 Task: Look for space in Bregenz, Austria from 1st June, 2023 to 9th June, 2023 for 4 adults in price range Rs.6000 to Rs.12000. Place can be entire place with 2 bedrooms having 2 beds and 2 bathrooms. Property type can be house. Amenities needed are: heating, . Booking option can be shelf check-in. Required host language is English.
Action: Mouse moved to (445, 96)
Screenshot: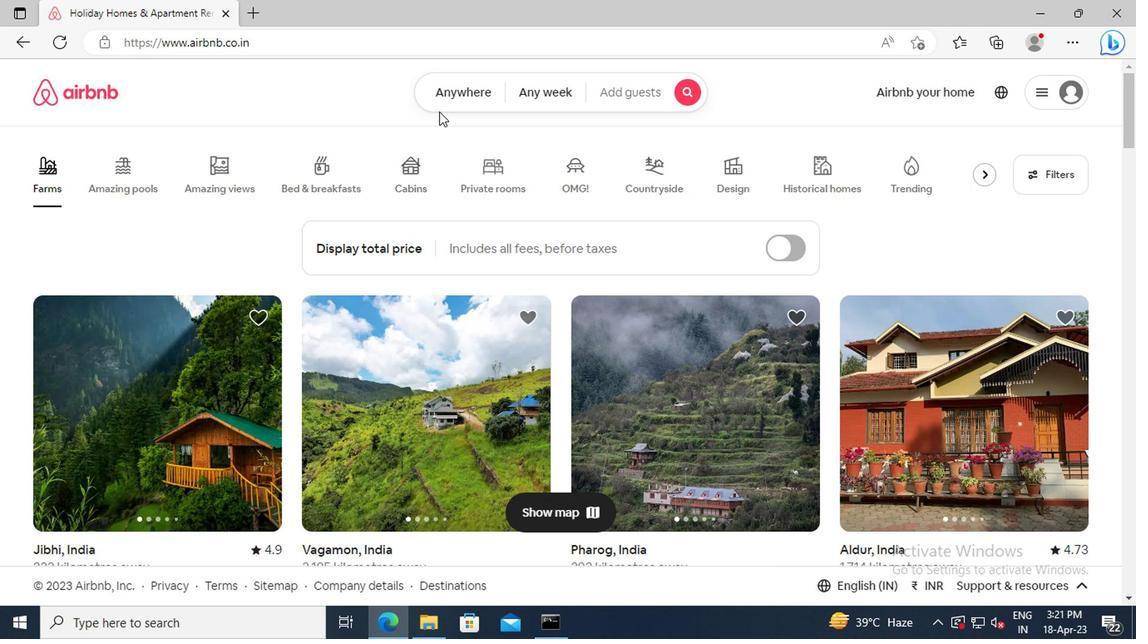 
Action: Mouse pressed left at (445, 96)
Screenshot: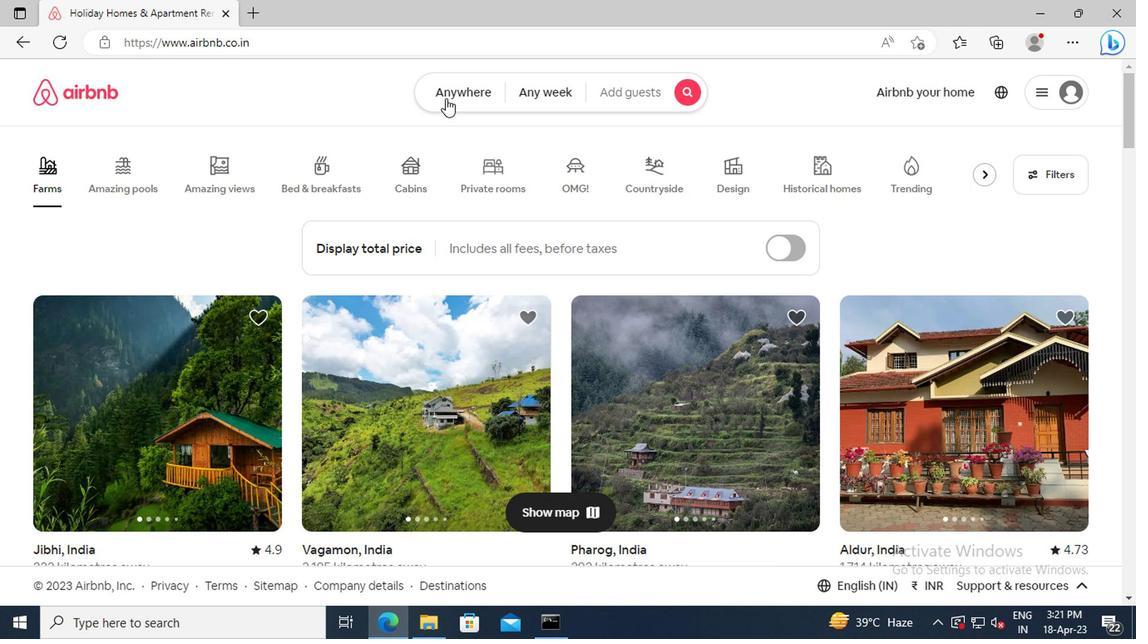 
Action: Mouse moved to (259, 166)
Screenshot: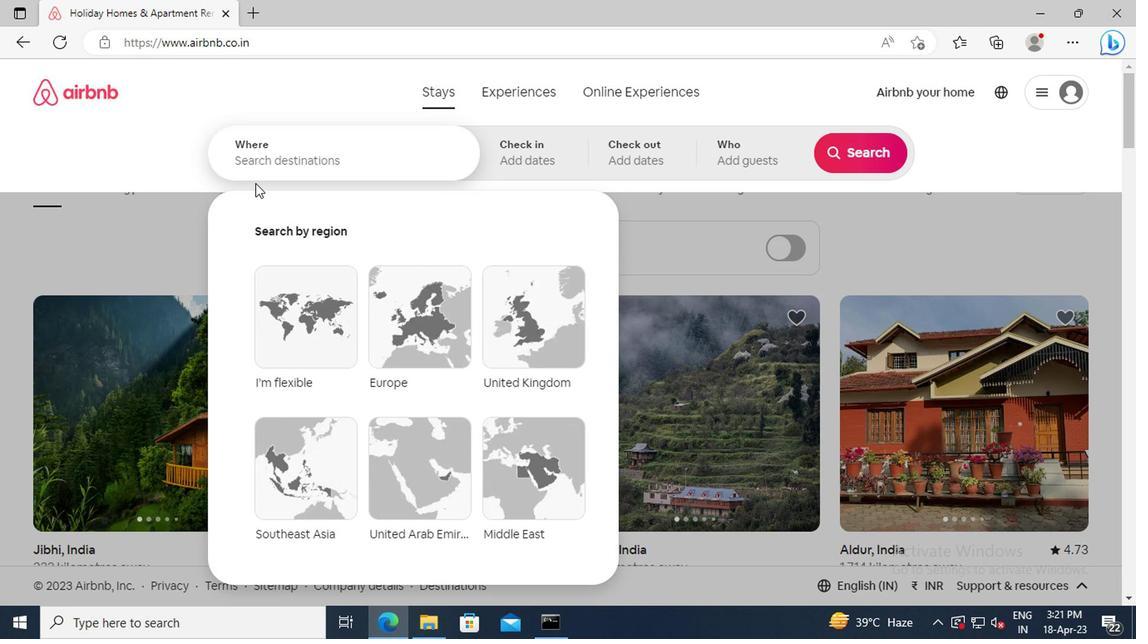 
Action: Mouse pressed left at (259, 166)
Screenshot: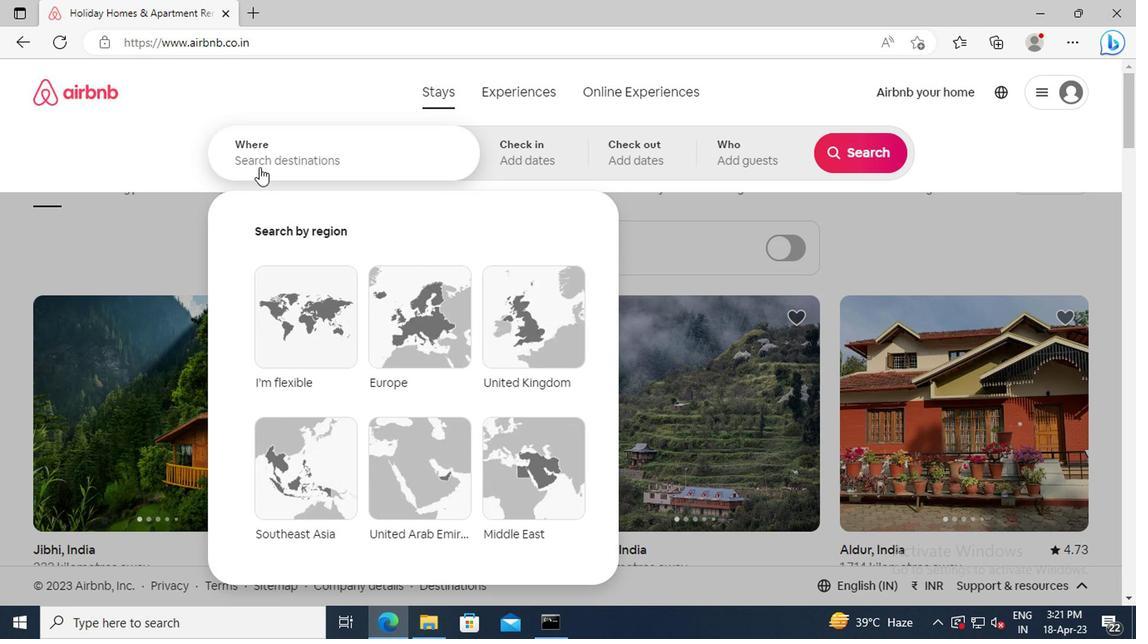 
Action: Key pressed <Key.shift>BREGENZ,<Key.space><Key.shift_r>AUSTRIA<Key.enter>
Screenshot: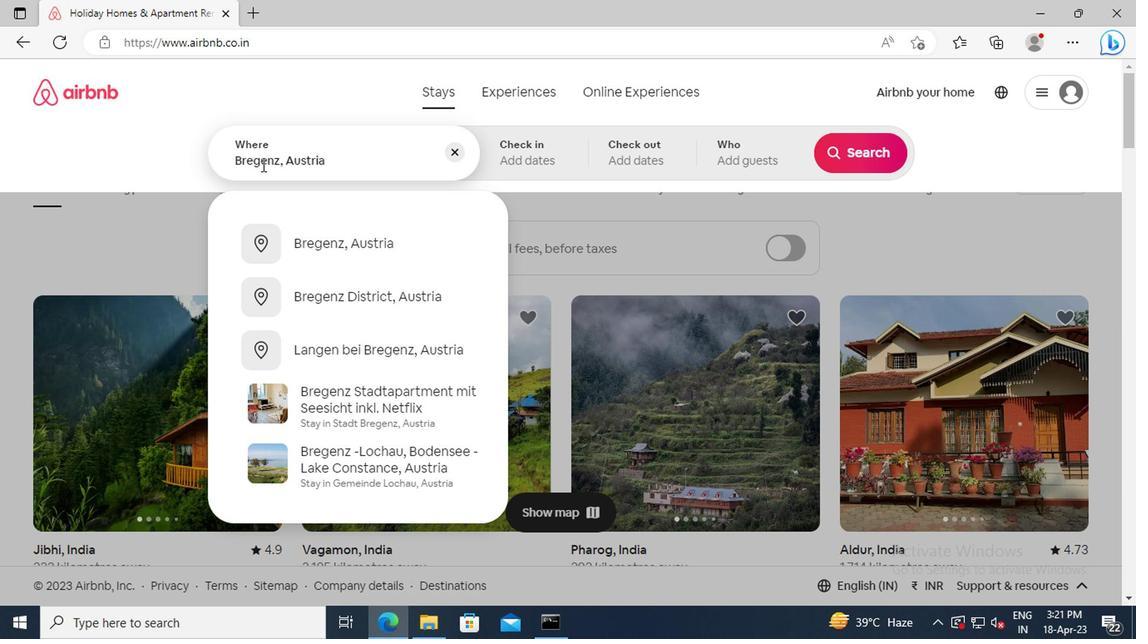 
Action: Mouse moved to (849, 291)
Screenshot: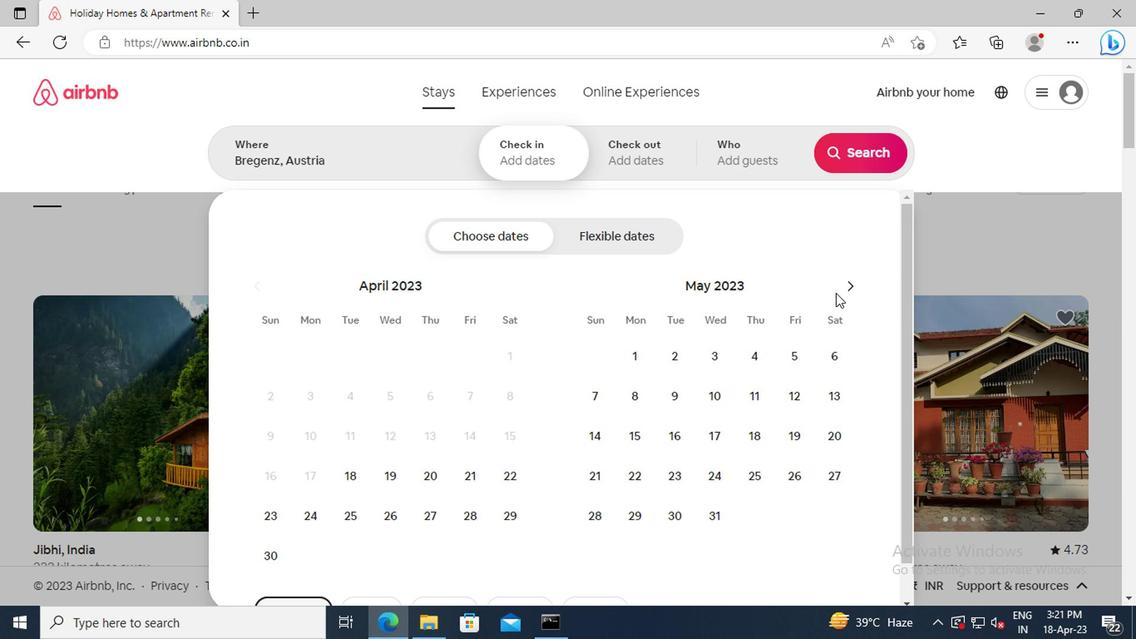 
Action: Mouse pressed left at (849, 291)
Screenshot: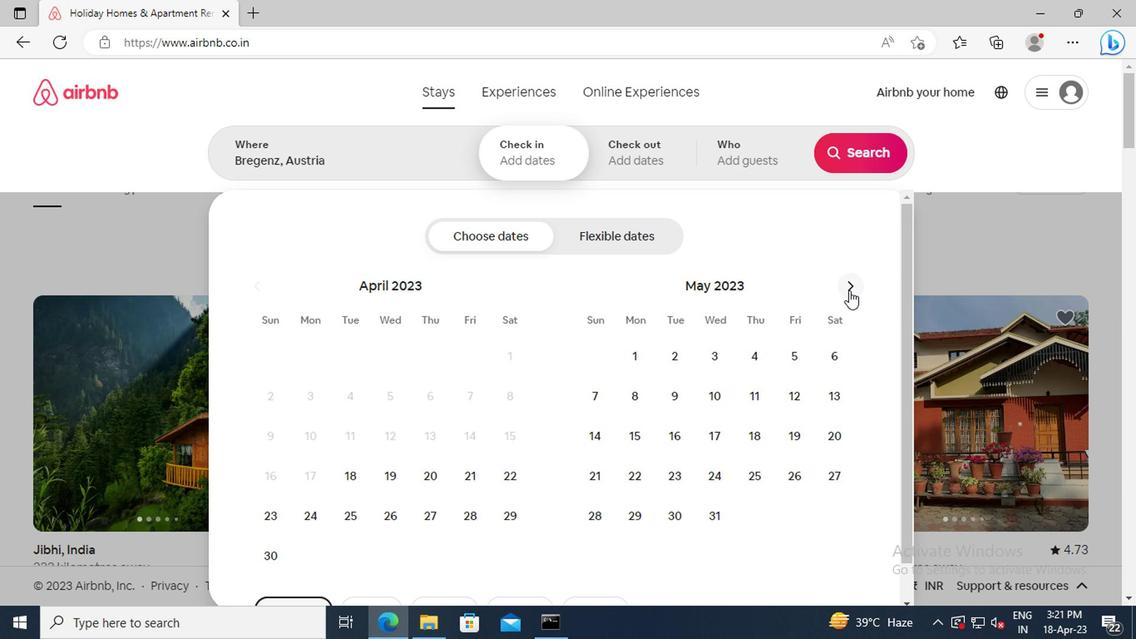 
Action: Mouse moved to (748, 347)
Screenshot: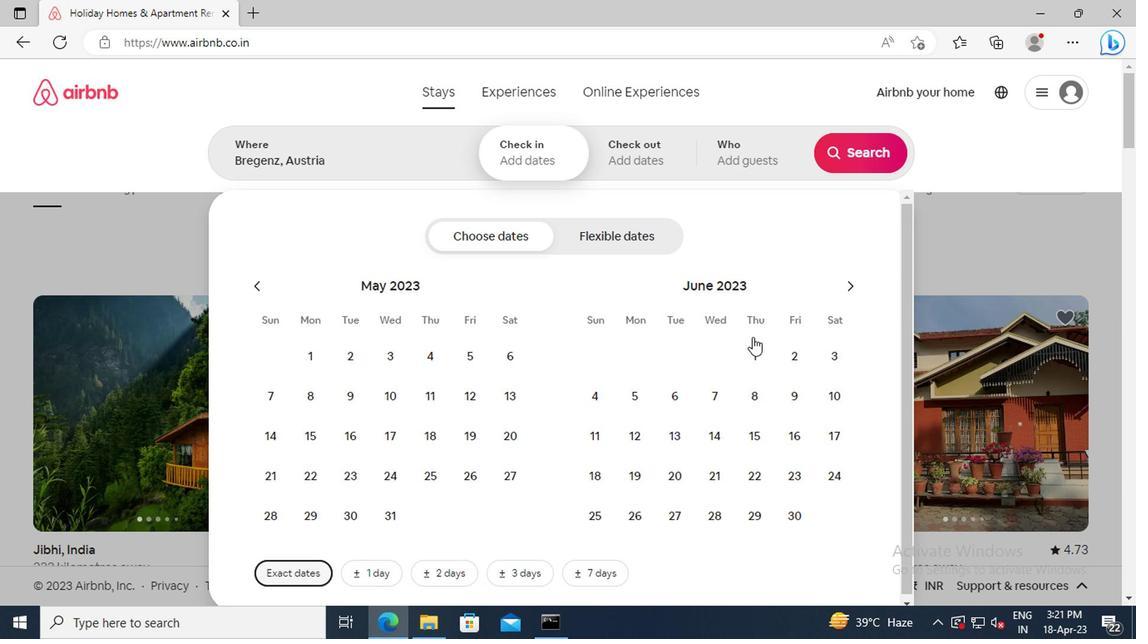 
Action: Mouse pressed left at (748, 347)
Screenshot: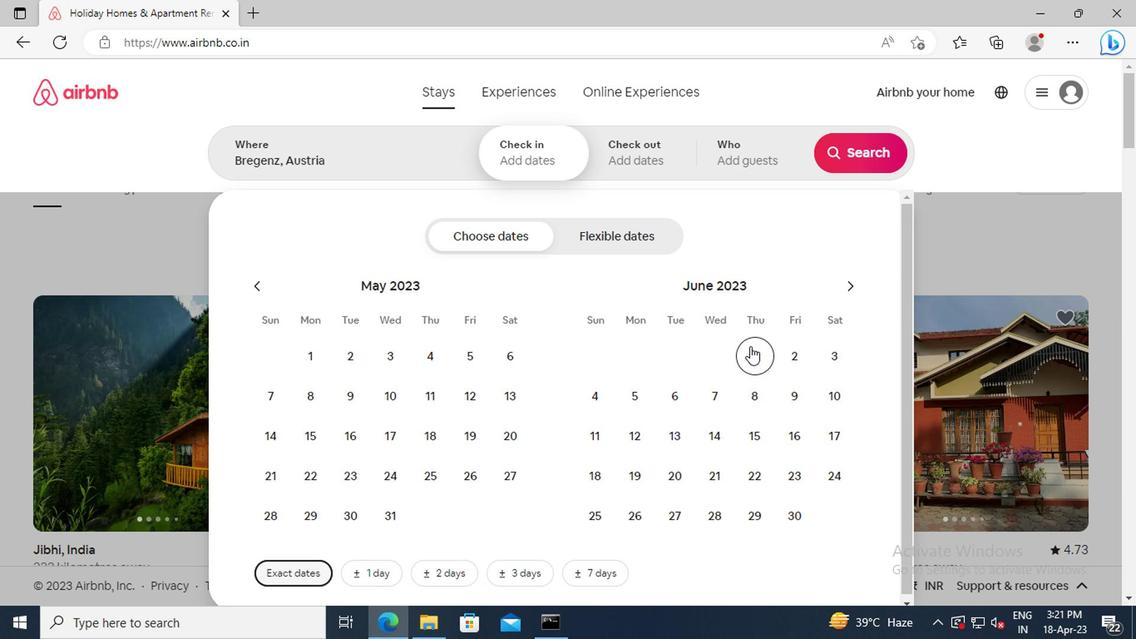 
Action: Mouse moved to (788, 396)
Screenshot: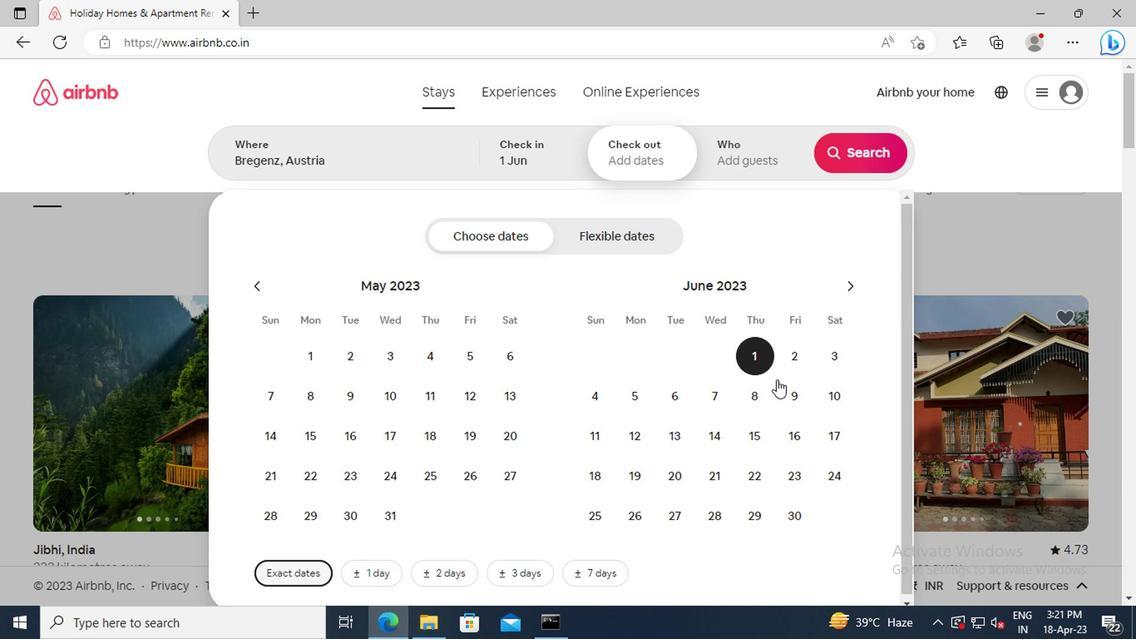 
Action: Mouse pressed left at (788, 396)
Screenshot: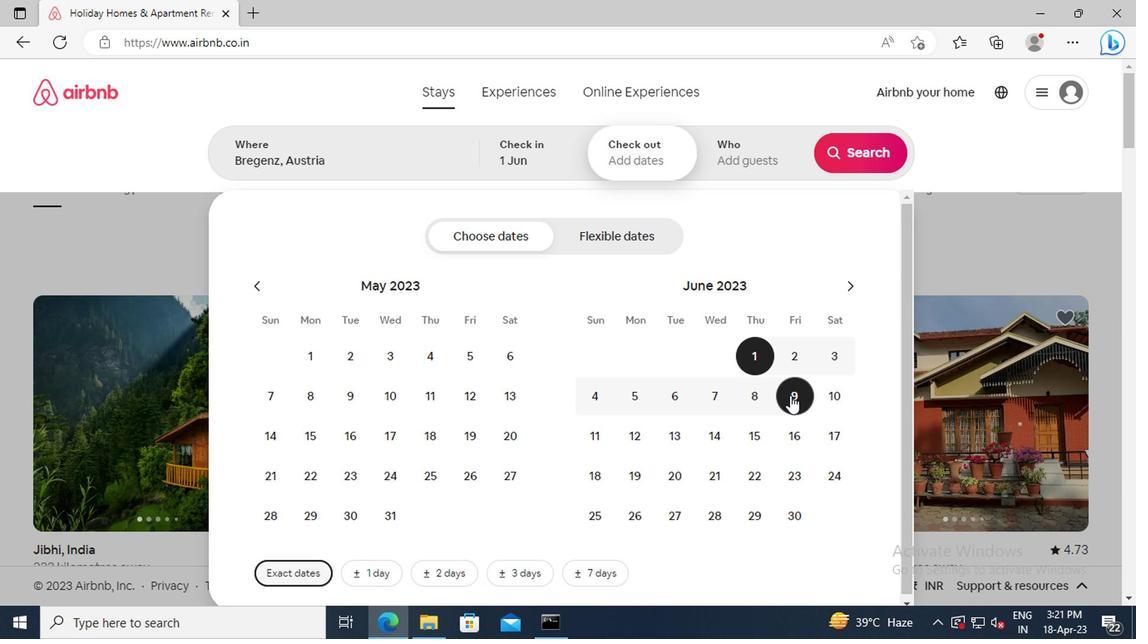 
Action: Mouse moved to (719, 159)
Screenshot: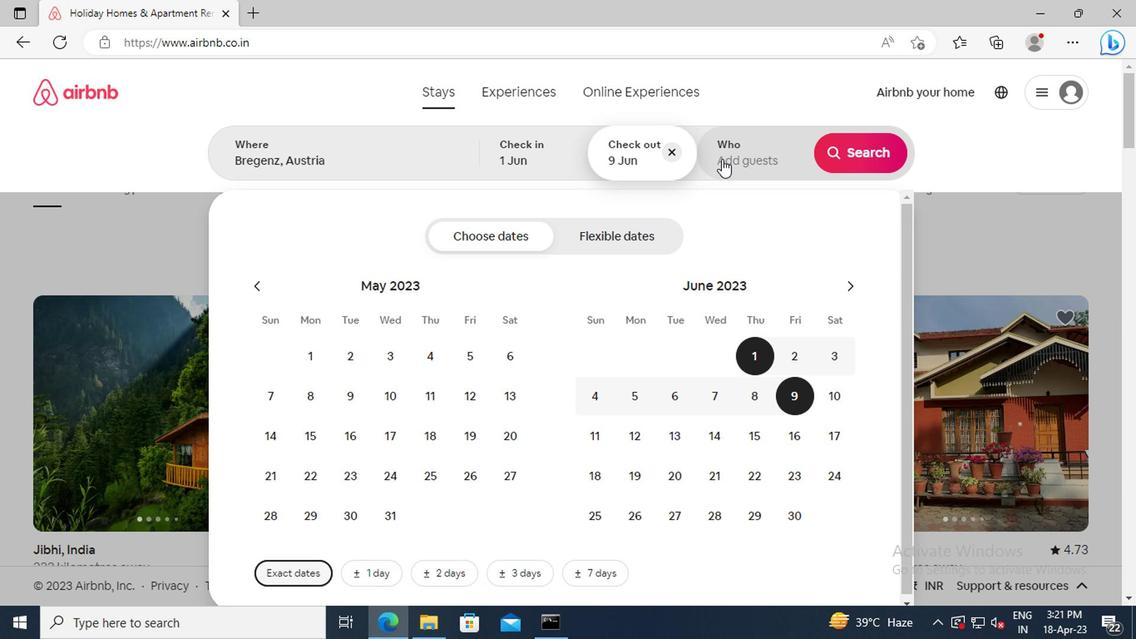 
Action: Mouse pressed left at (719, 159)
Screenshot: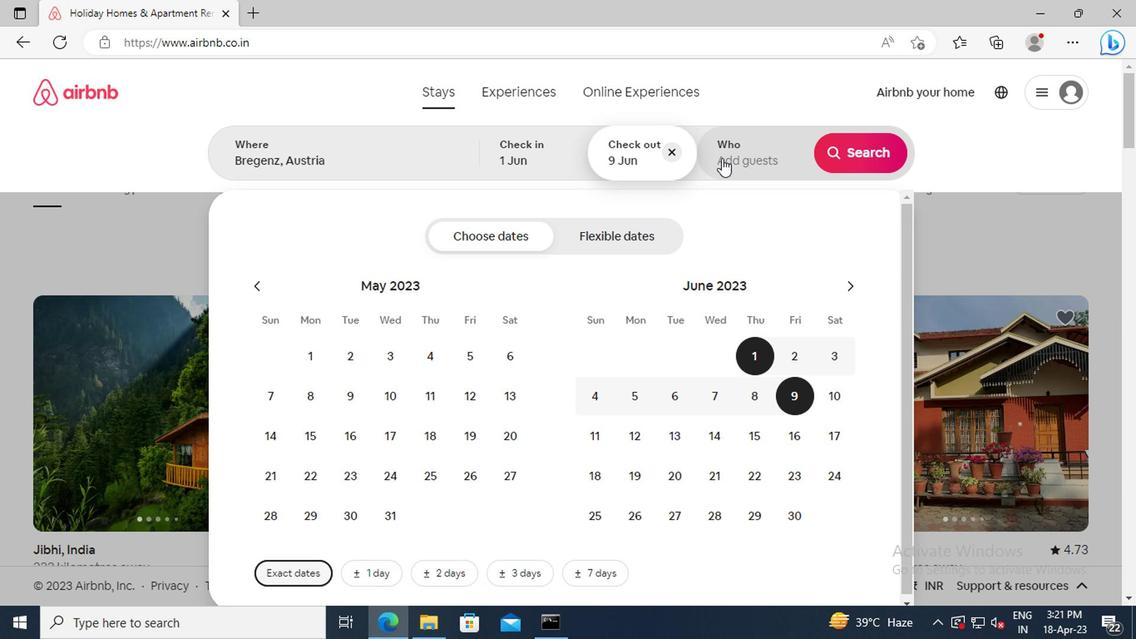 
Action: Mouse moved to (862, 244)
Screenshot: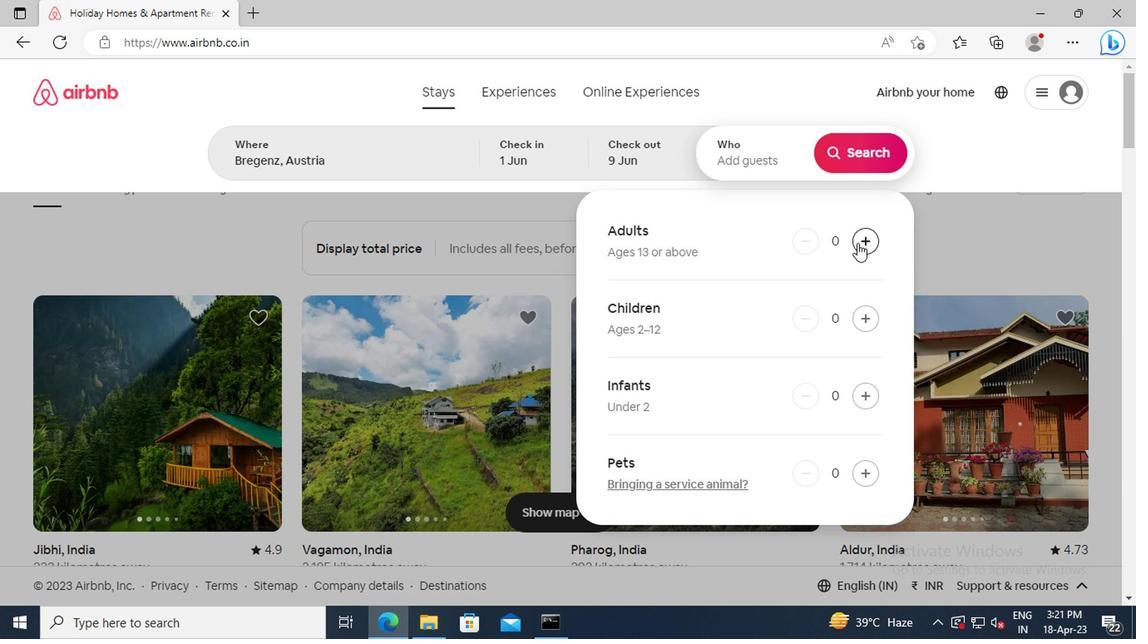 
Action: Mouse pressed left at (862, 244)
Screenshot: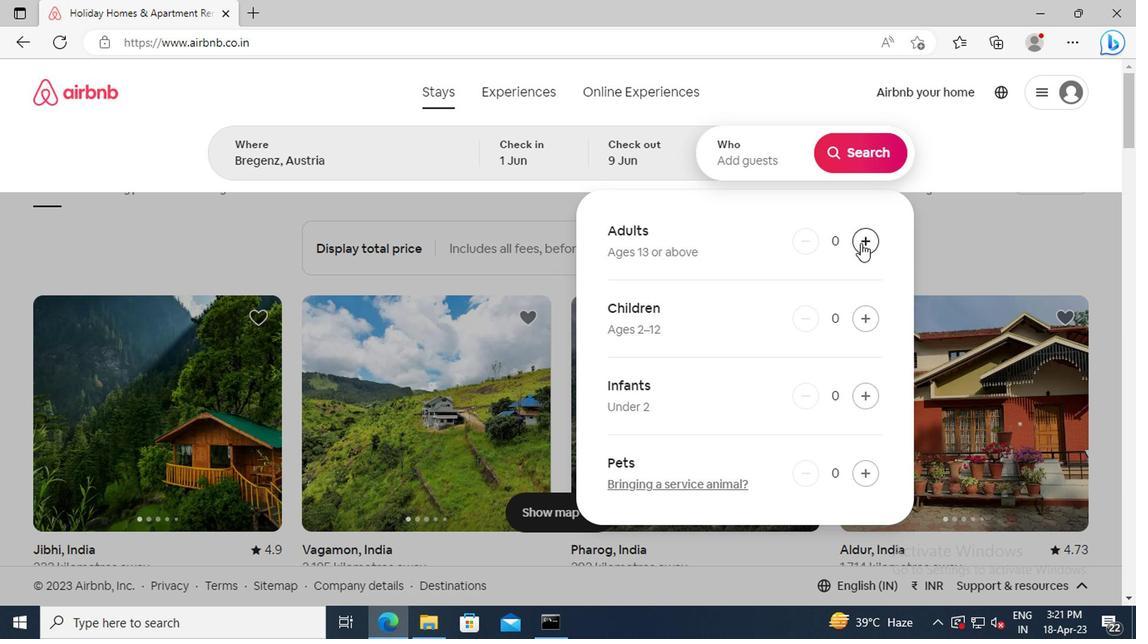 
Action: Mouse pressed left at (862, 244)
Screenshot: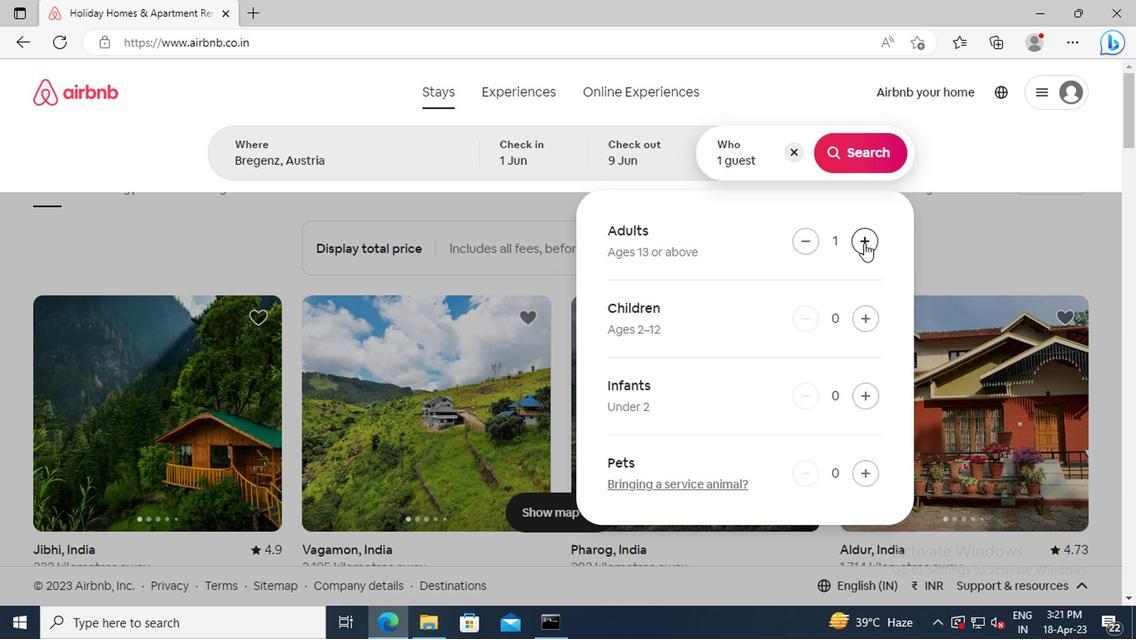 
Action: Mouse pressed left at (862, 244)
Screenshot: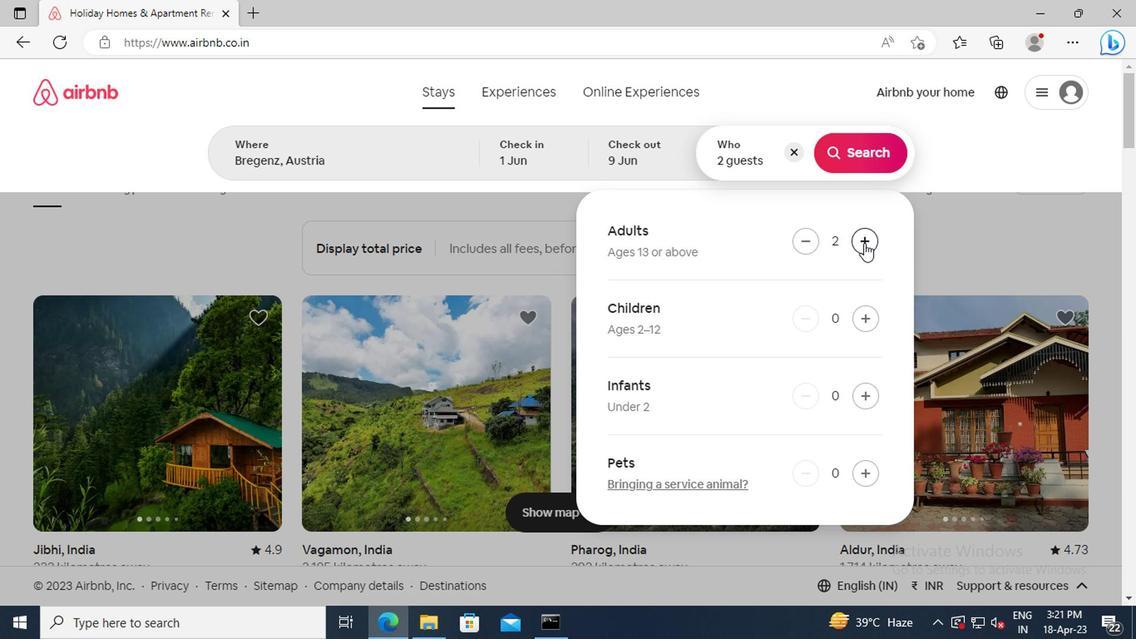 
Action: Mouse pressed left at (862, 244)
Screenshot: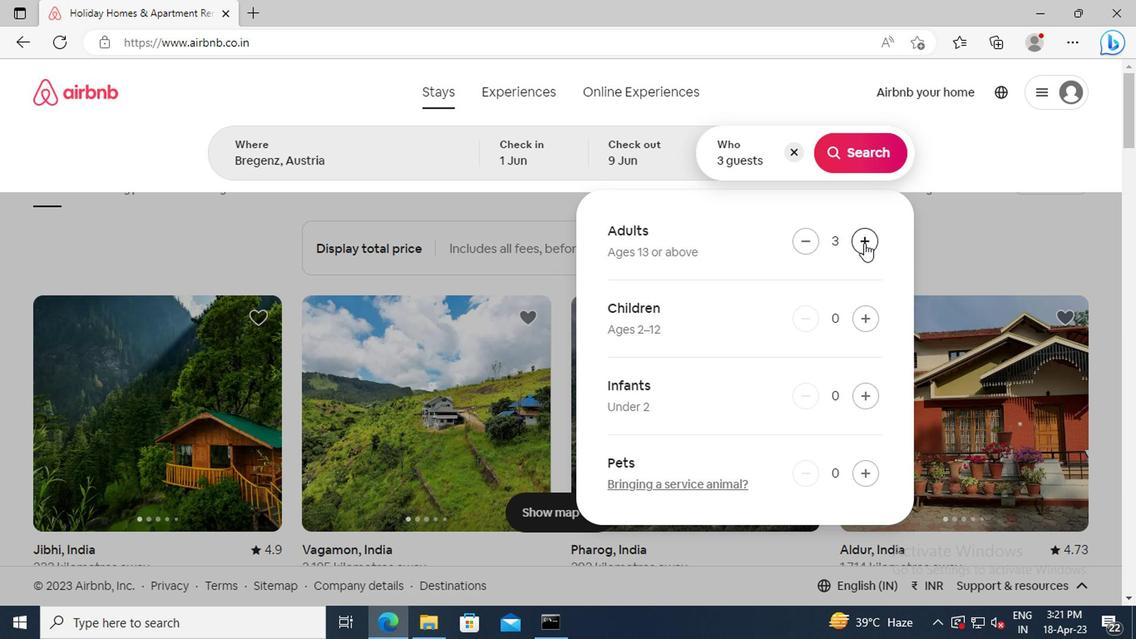 
Action: Mouse moved to (853, 153)
Screenshot: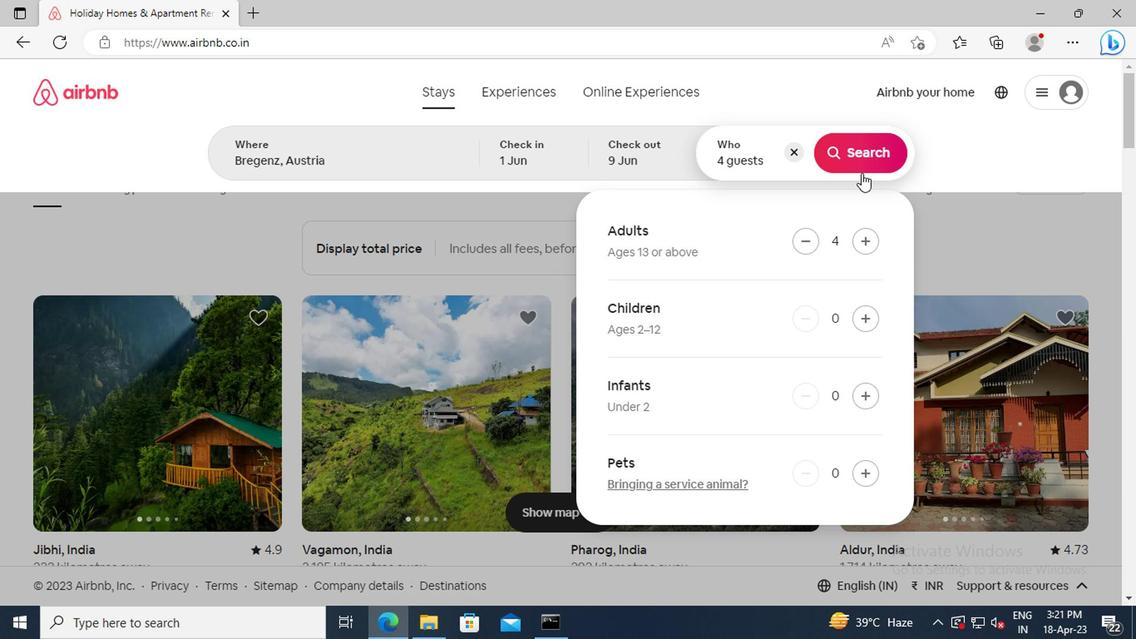 
Action: Mouse pressed left at (853, 153)
Screenshot: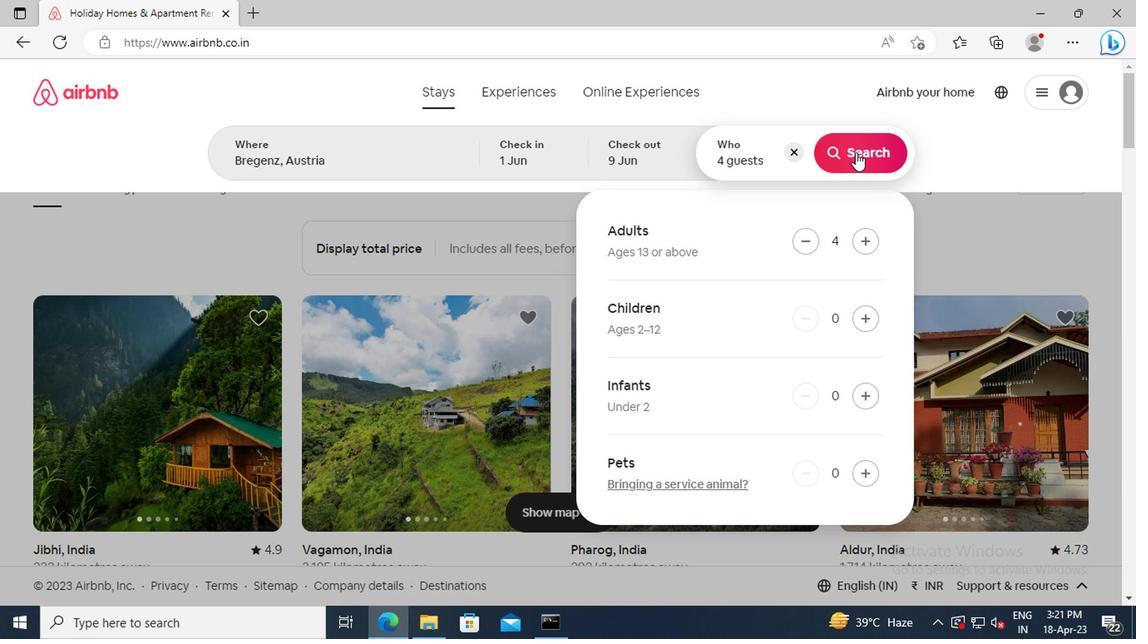 
Action: Mouse moved to (1054, 166)
Screenshot: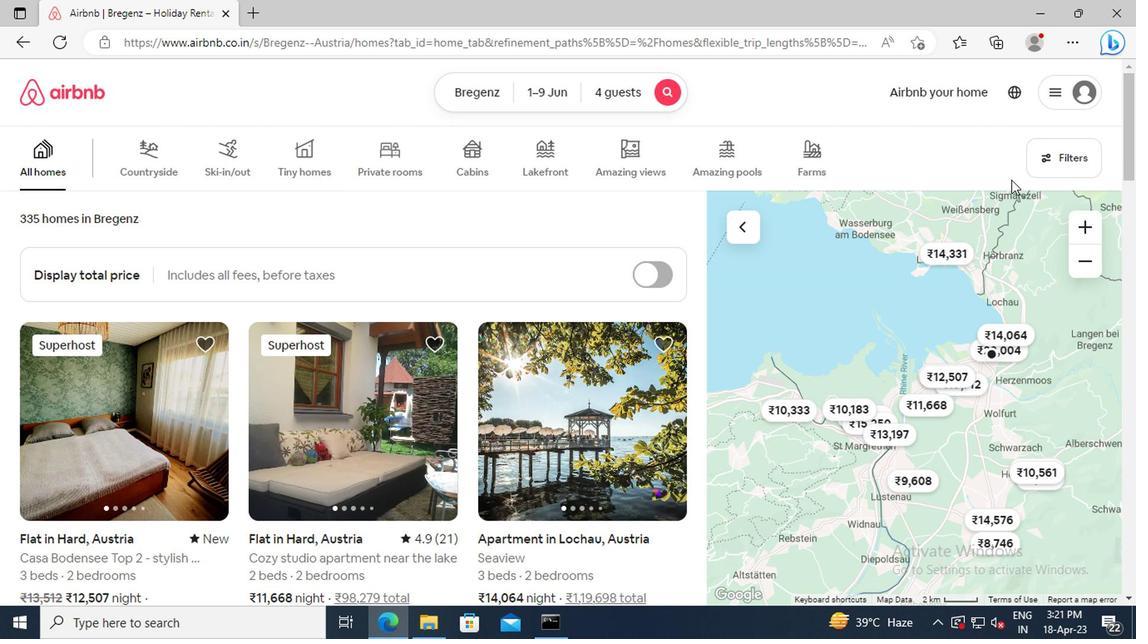 
Action: Mouse pressed left at (1054, 166)
Screenshot: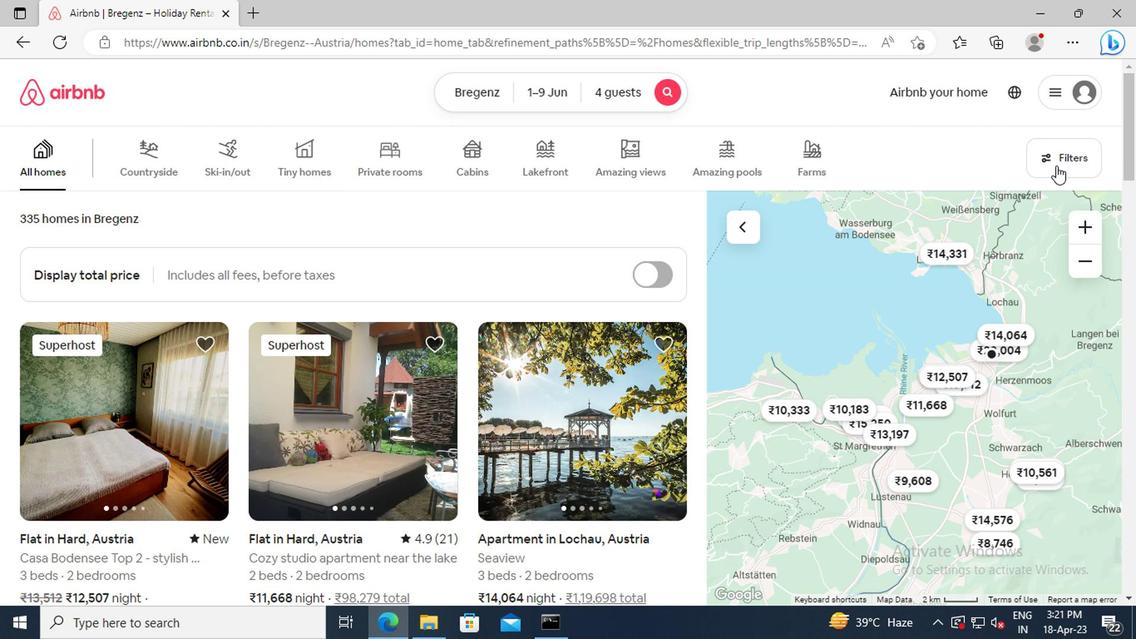 
Action: Mouse moved to (400, 367)
Screenshot: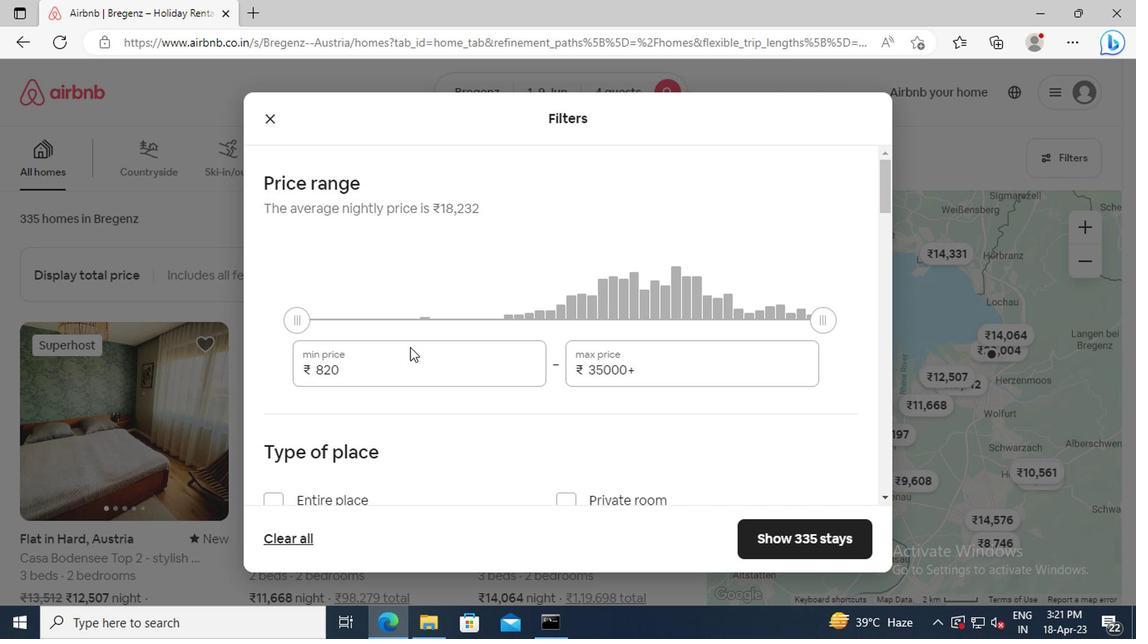 
Action: Mouse pressed left at (400, 367)
Screenshot: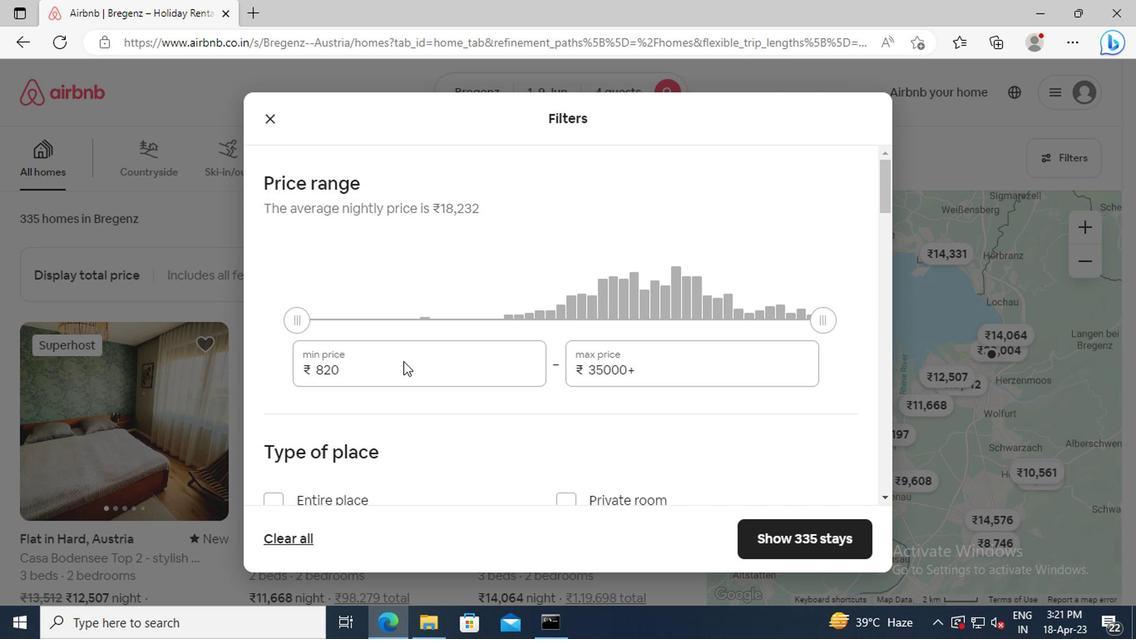 
Action: Key pressed <Key.backspace><Key.backspace><Key.backspace>6000<Key.tab><Key.delete>12000
Screenshot: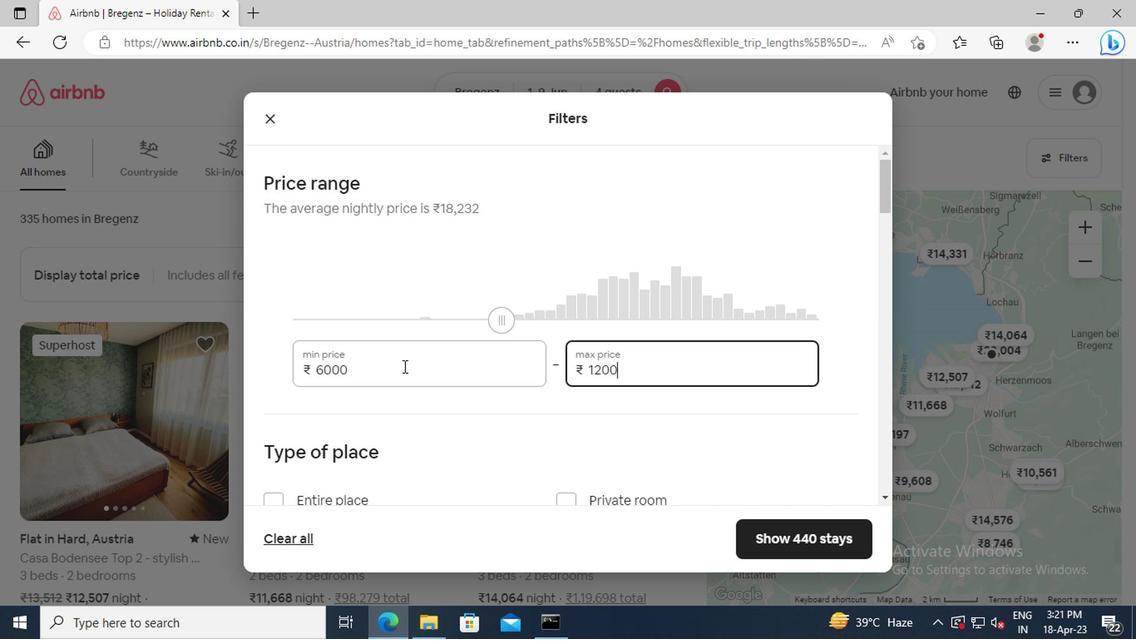 
Action: Mouse scrolled (400, 366) with delta (0, -1)
Screenshot: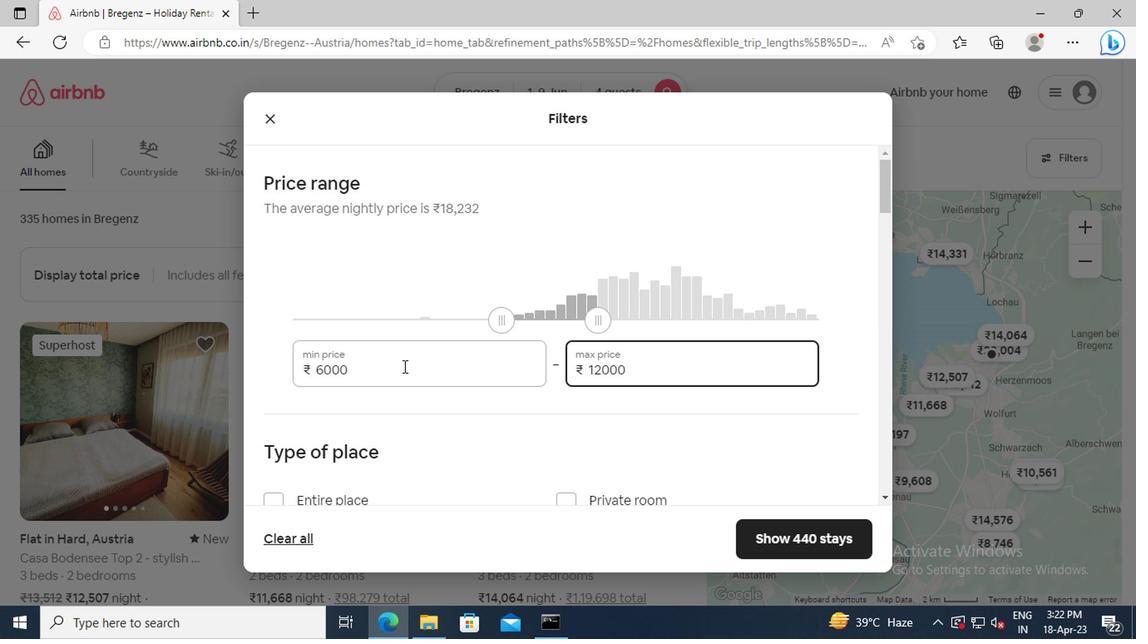
Action: Mouse scrolled (400, 366) with delta (0, -1)
Screenshot: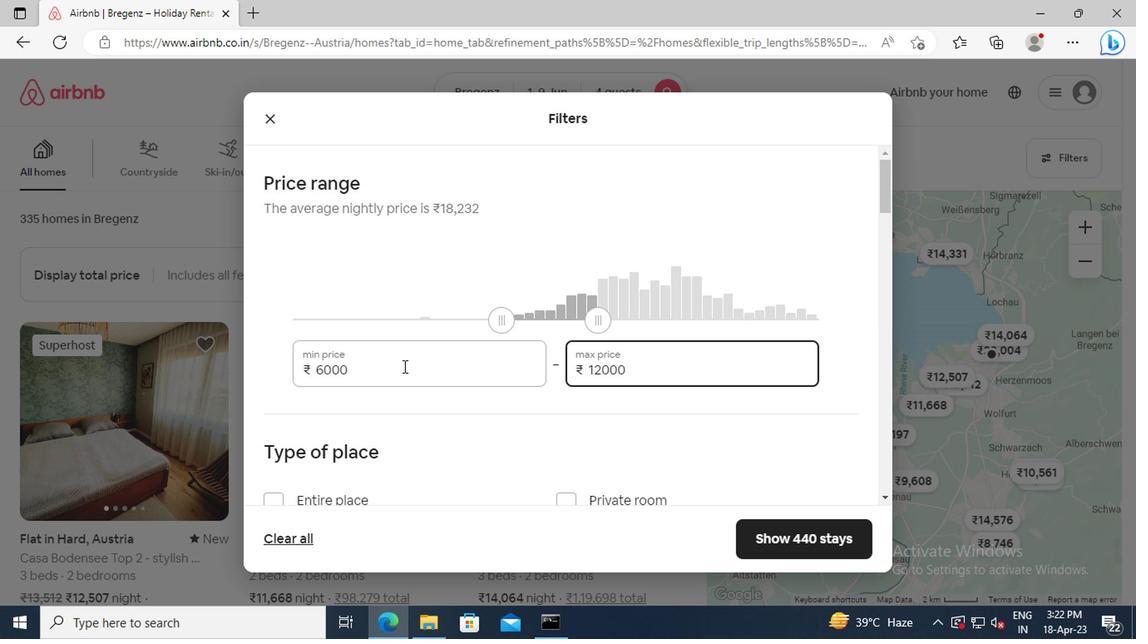 
Action: Mouse scrolled (400, 366) with delta (0, -1)
Screenshot: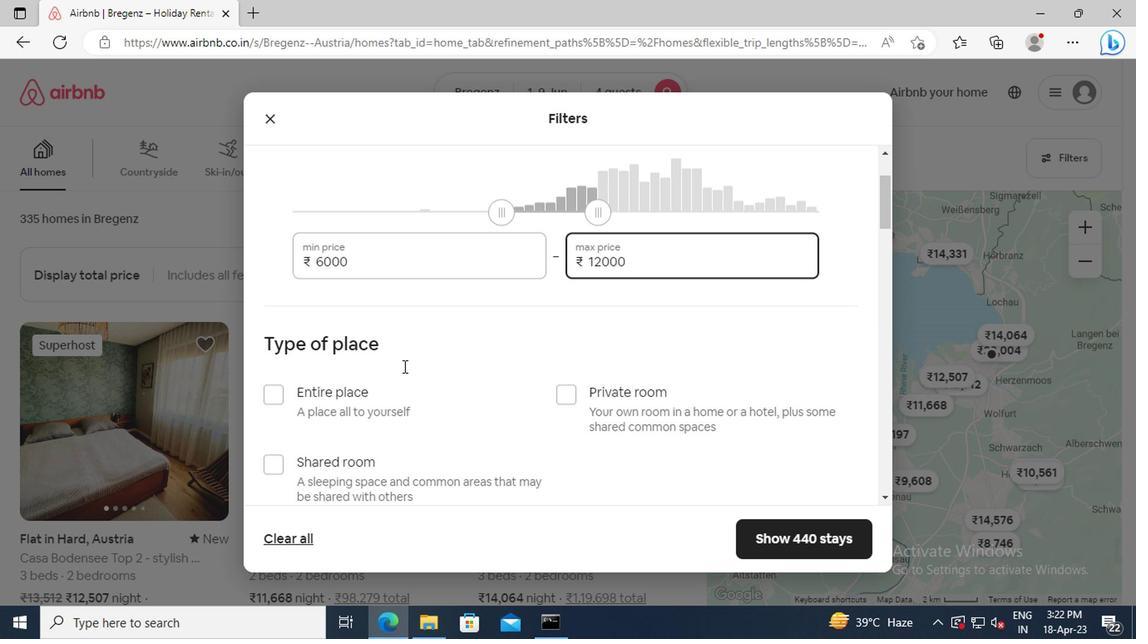 
Action: Mouse scrolled (400, 366) with delta (0, -1)
Screenshot: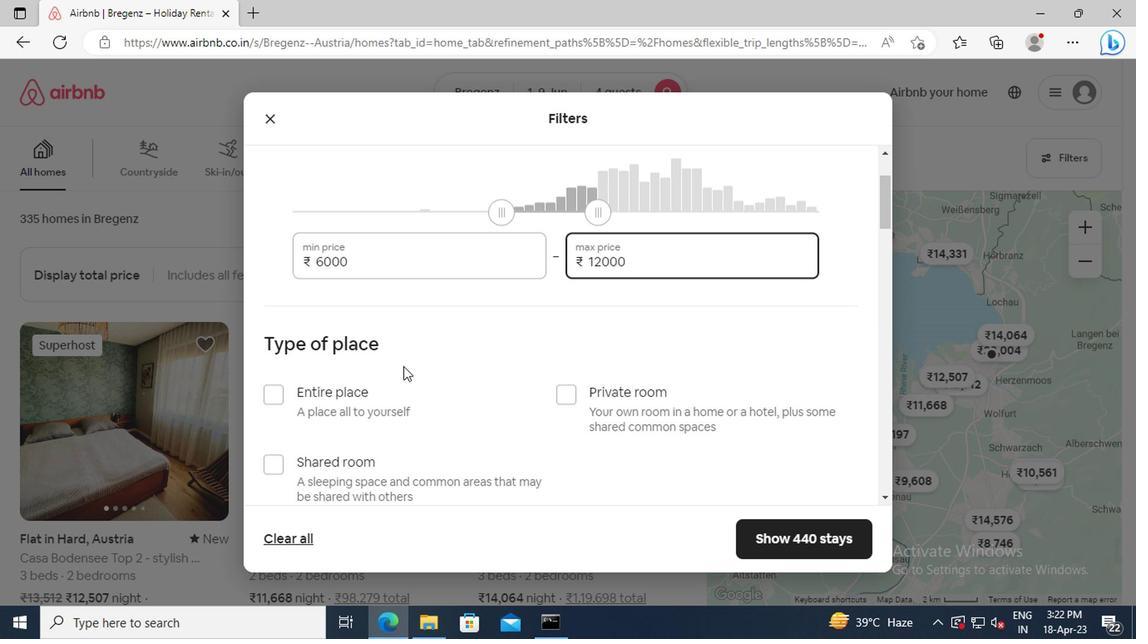 
Action: Mouse moved to (273, 295)
Screenshot: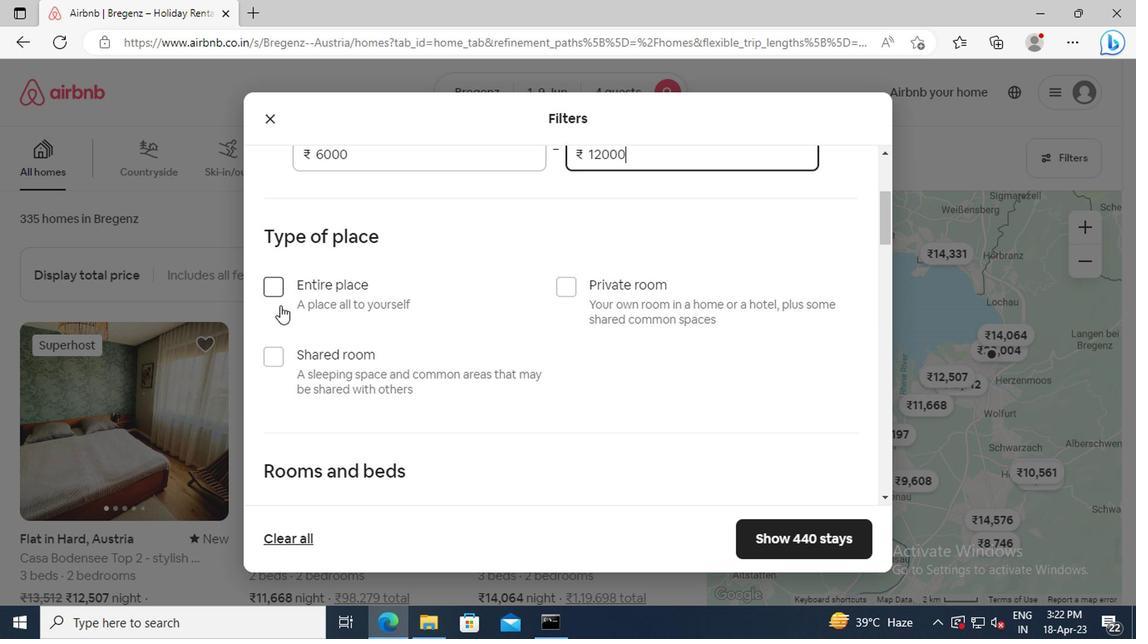 
Action: Mouse pressed left at (273, 295)
Screenshot: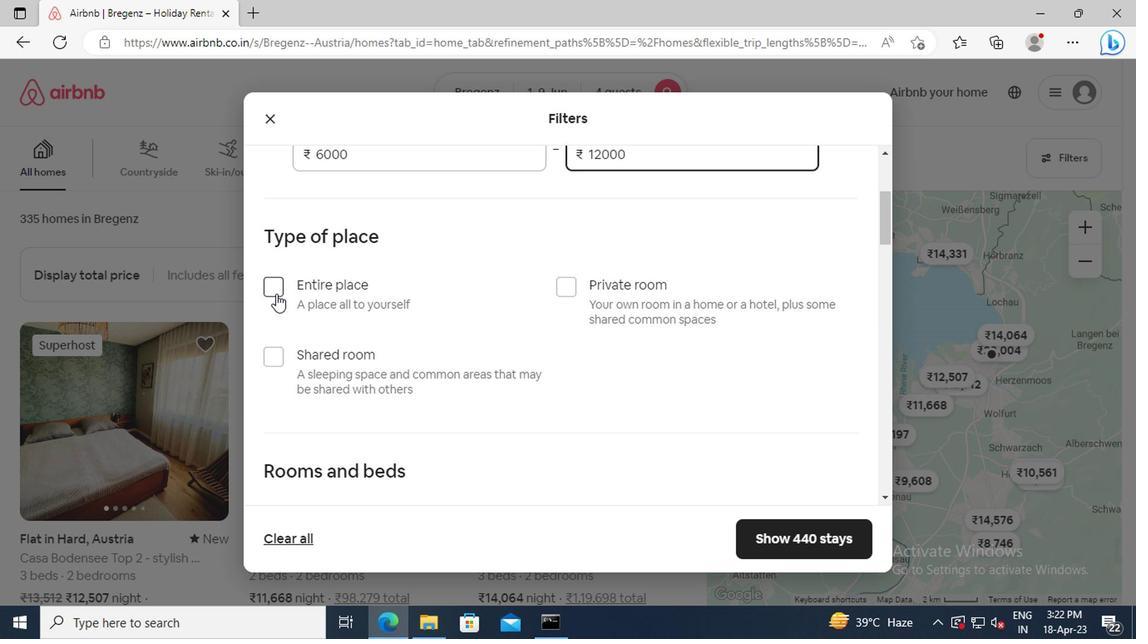 
Action: Mouse moved to (390, 301)
Screenshot: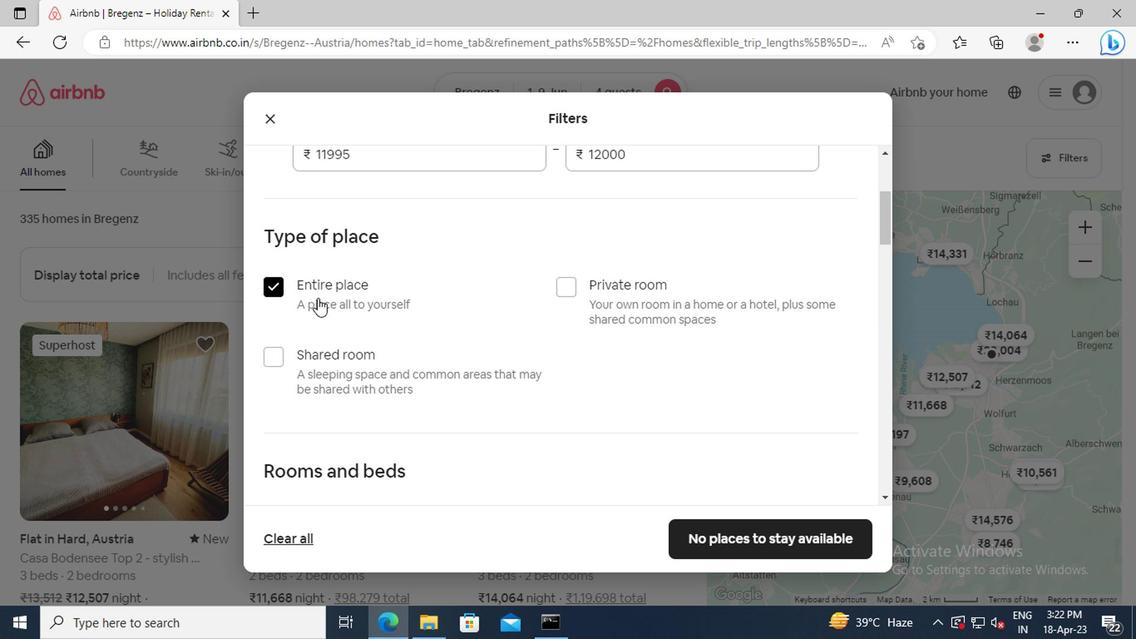 
Action: Mouse scrolled (390, 301) with delta (0, 0)
Screenshot: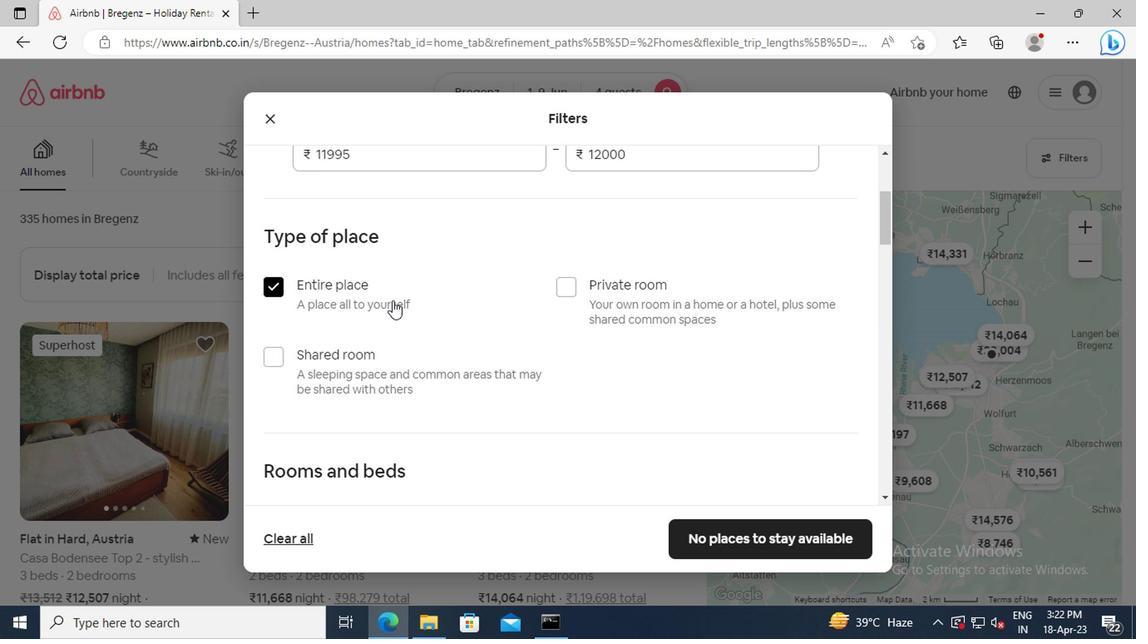 
Action: Mouse scrolled (390, 301) with delta (0, 0)
Screenshot: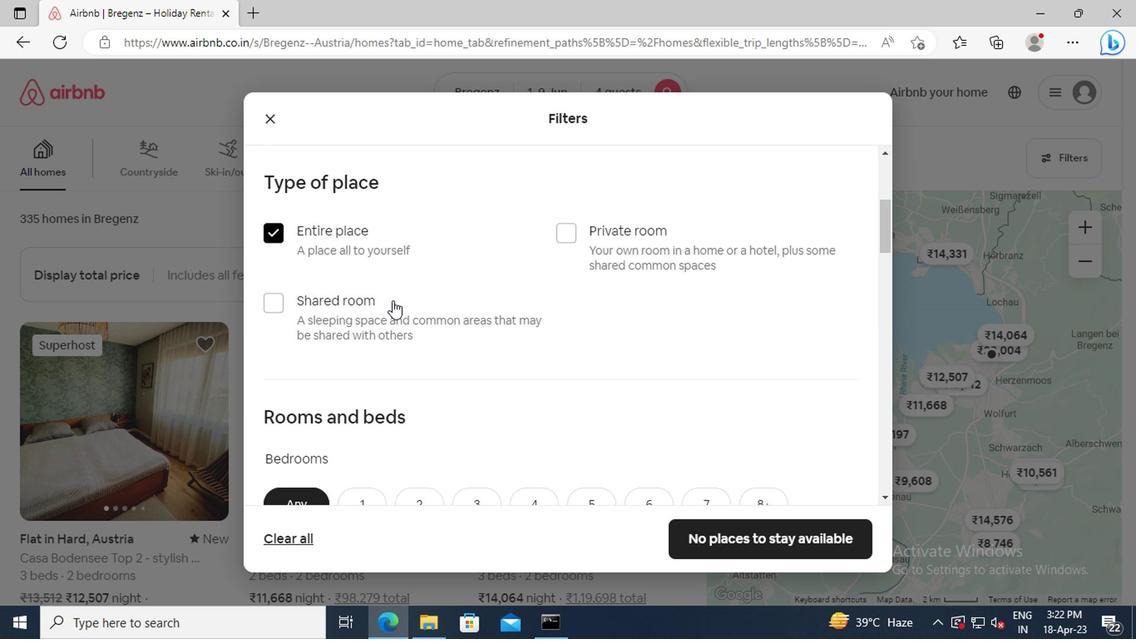 
Action: Mouse scrolled (390, 301) with delta (0, 0)
Screenshot: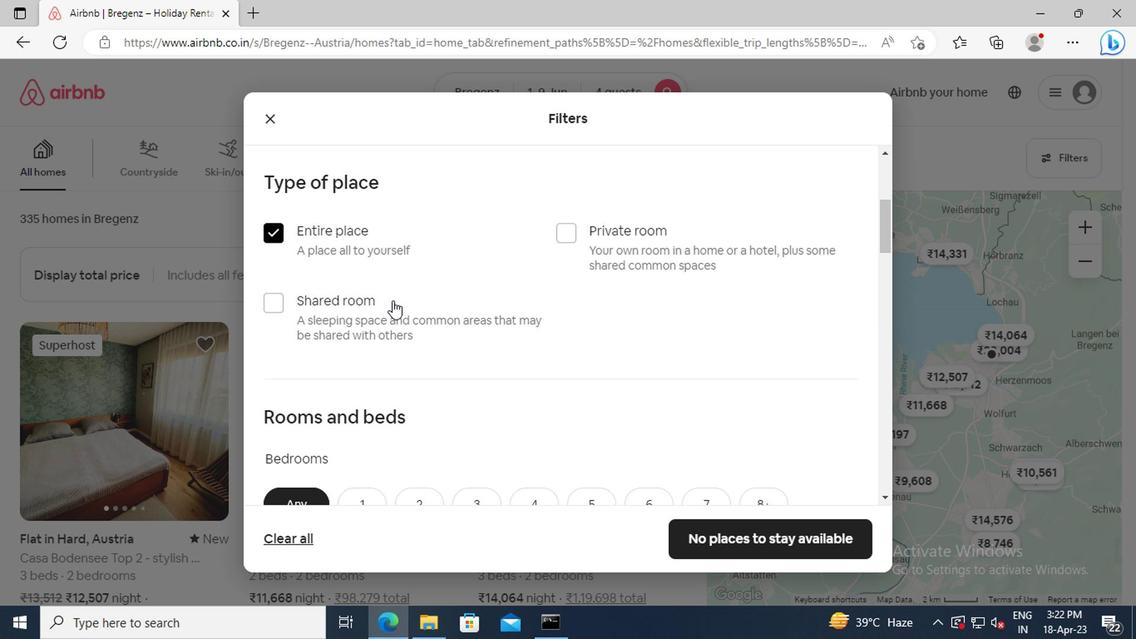 
Action: Mouse scrolled (390, 301) with delta (0, 0)
Screenshot: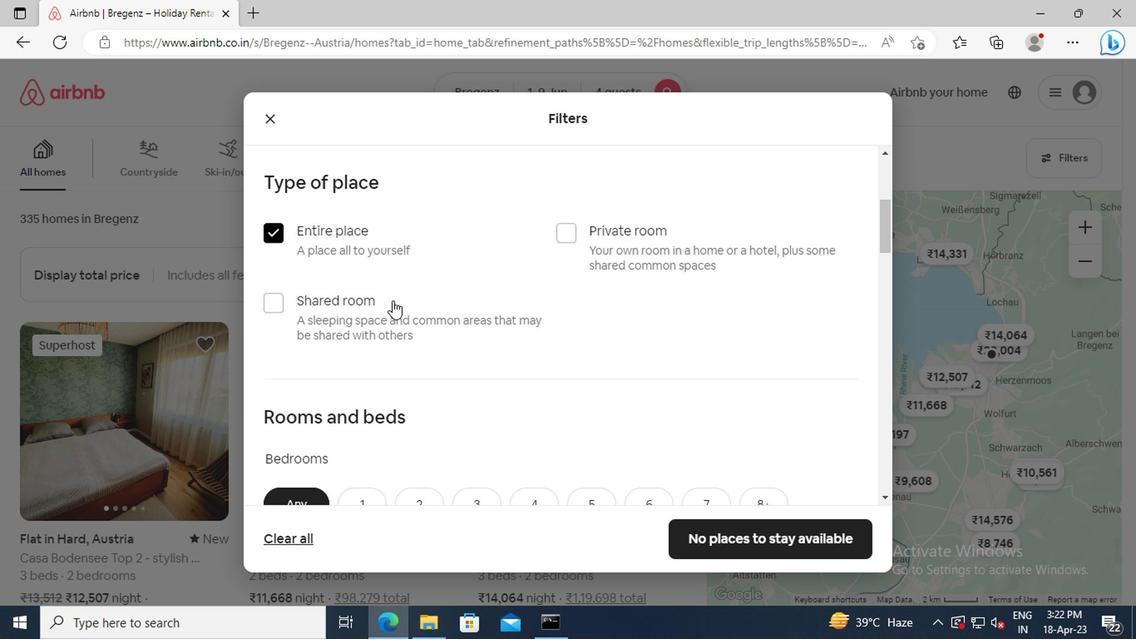
Action: Mouse moved to (415, 336)
Screenshot: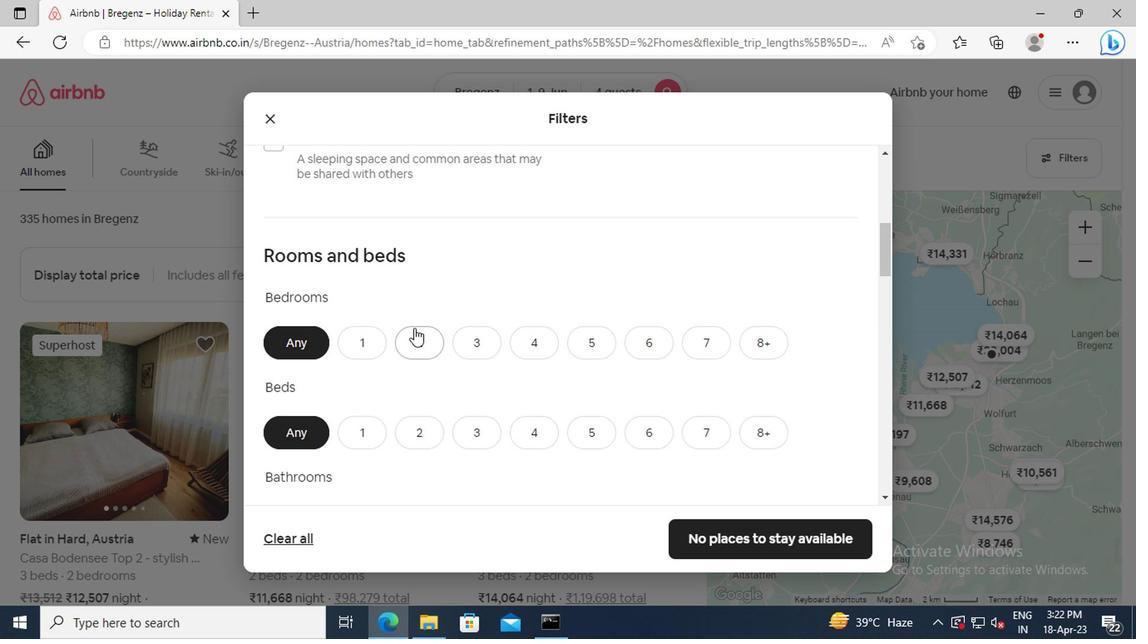 
Action: Mouse pressed left at (415, 336)
Screenshot: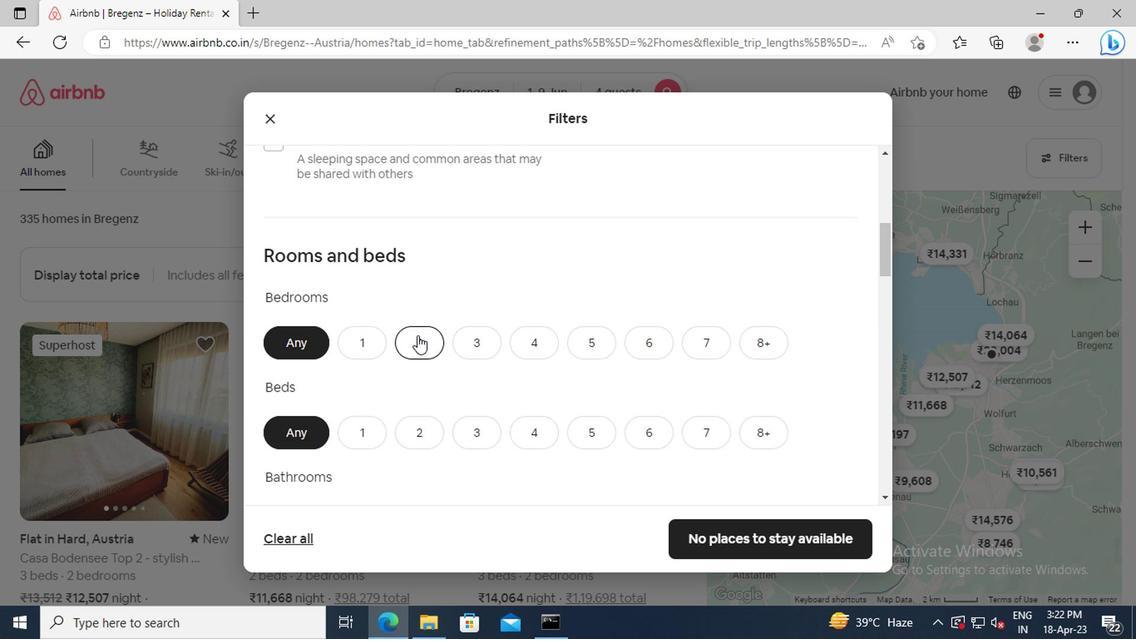 
Action: Mouse scrolled (415, 336) with delta (0, 0)
Screenshot: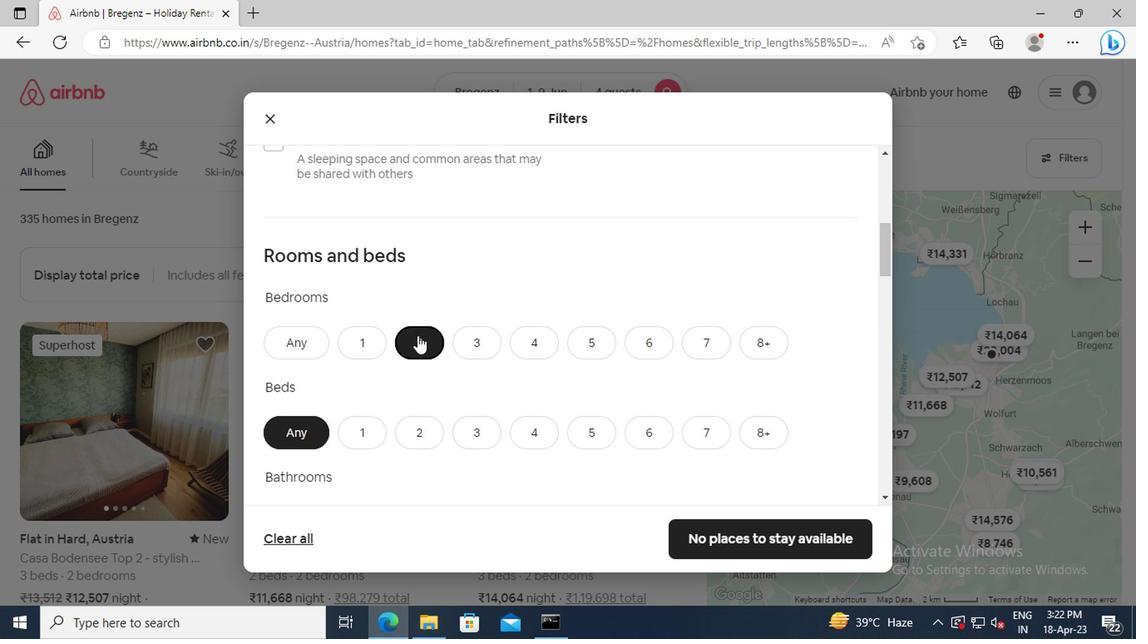 
Action: Mouse moved to (416, 370)
Screenshot: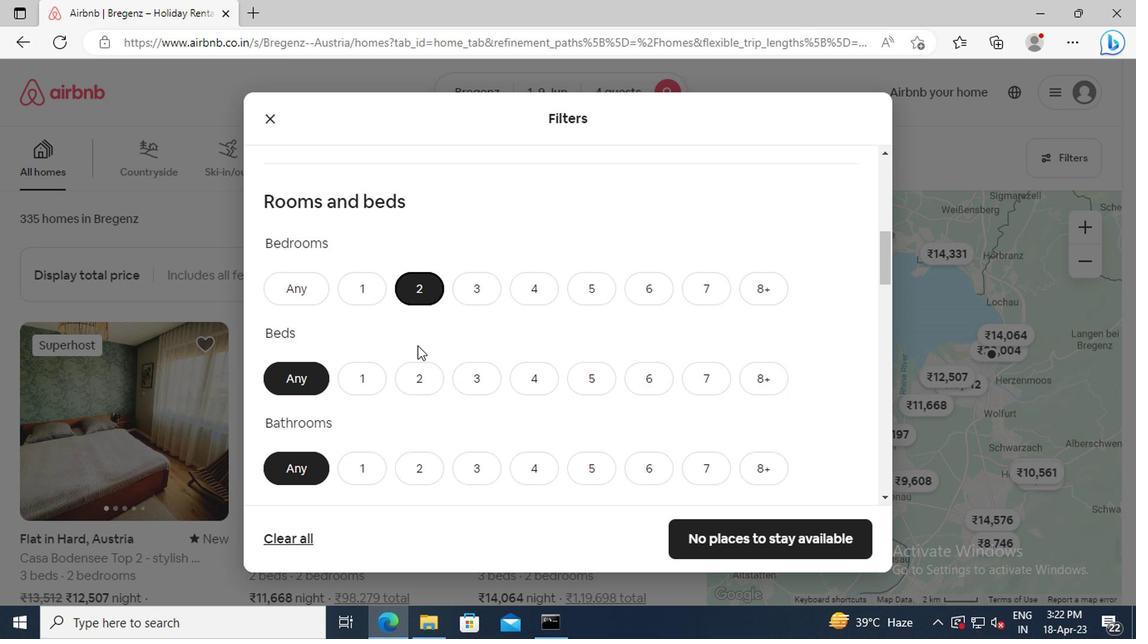 
Action: Mouse pressed left at (416, 370)
Screenshot: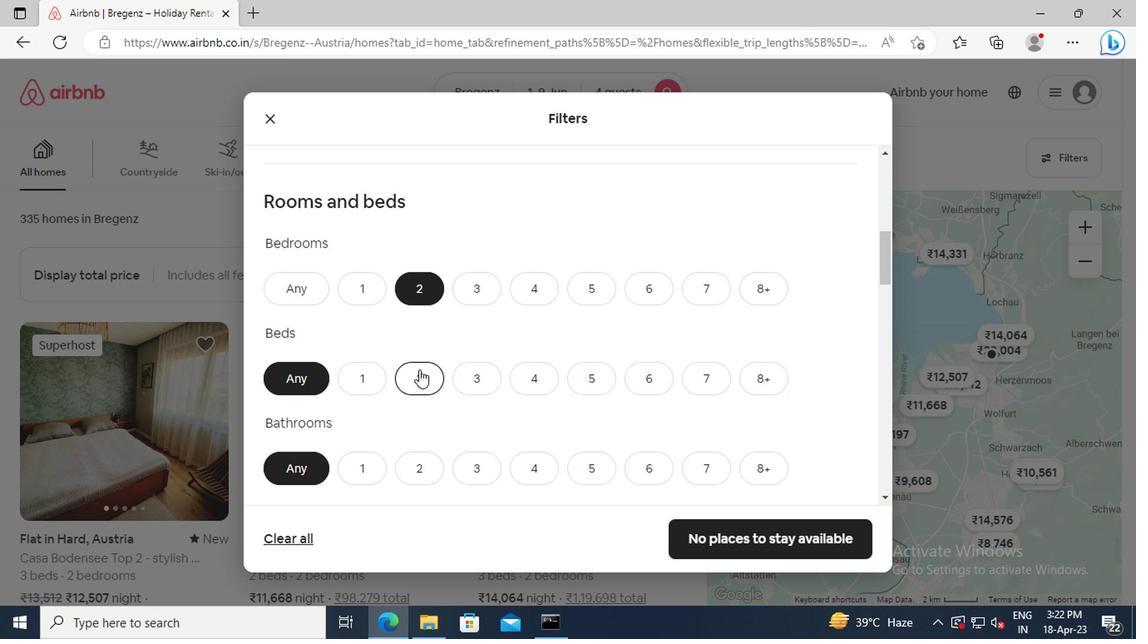 
Action: Mouse scrolled (416, 370) with delta (0, 0)
Screenshot: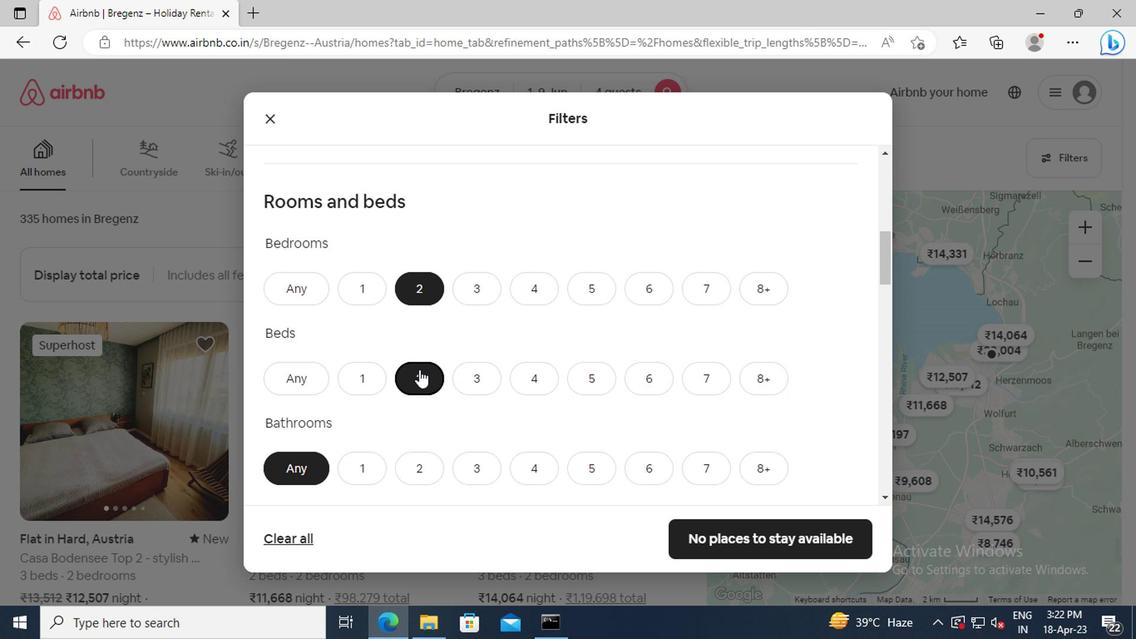 
Action: Mouse scrolled (416, 370) with delta (0, 0)
Screenshot: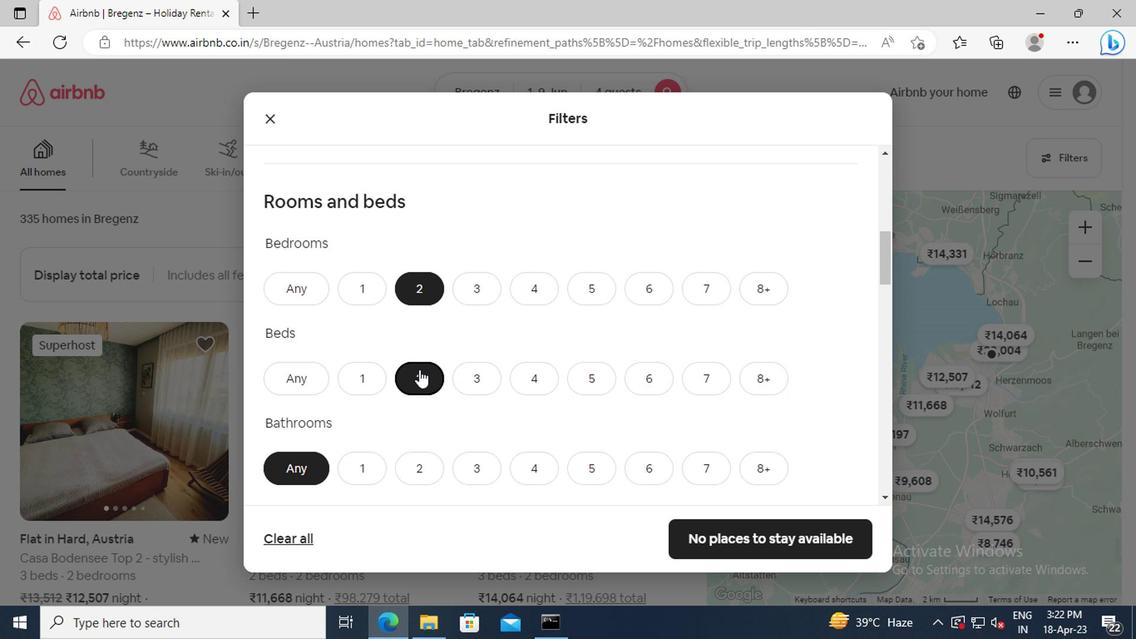 
Action: Mouse moved to (416, 359)
Screenshot: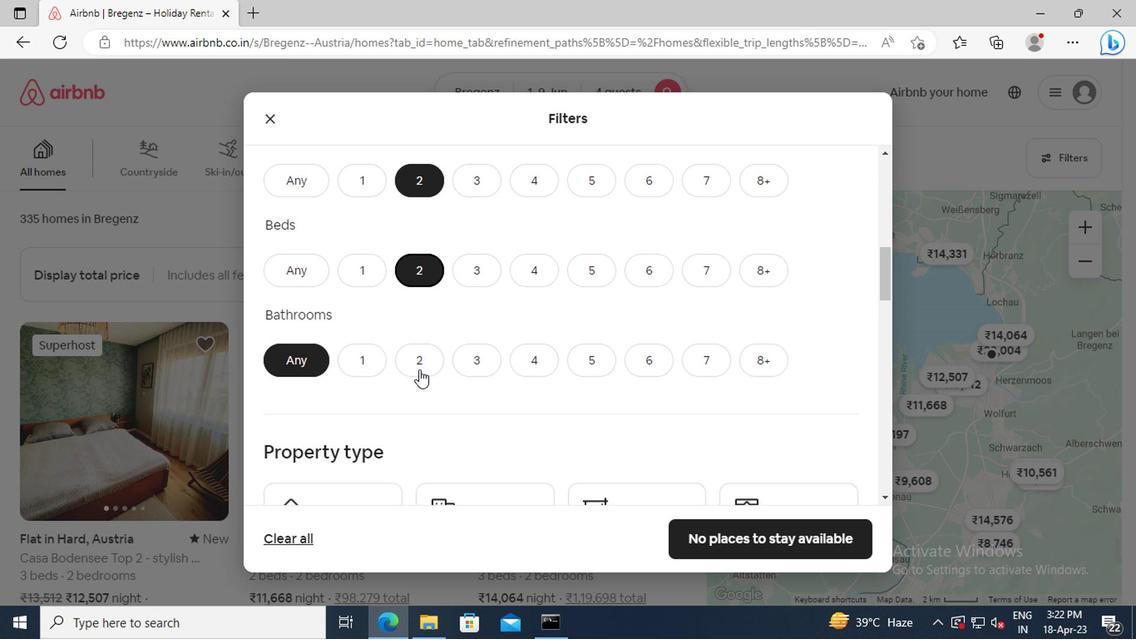 
Action: Mouse pressed left at (416, 359)
Screenshot: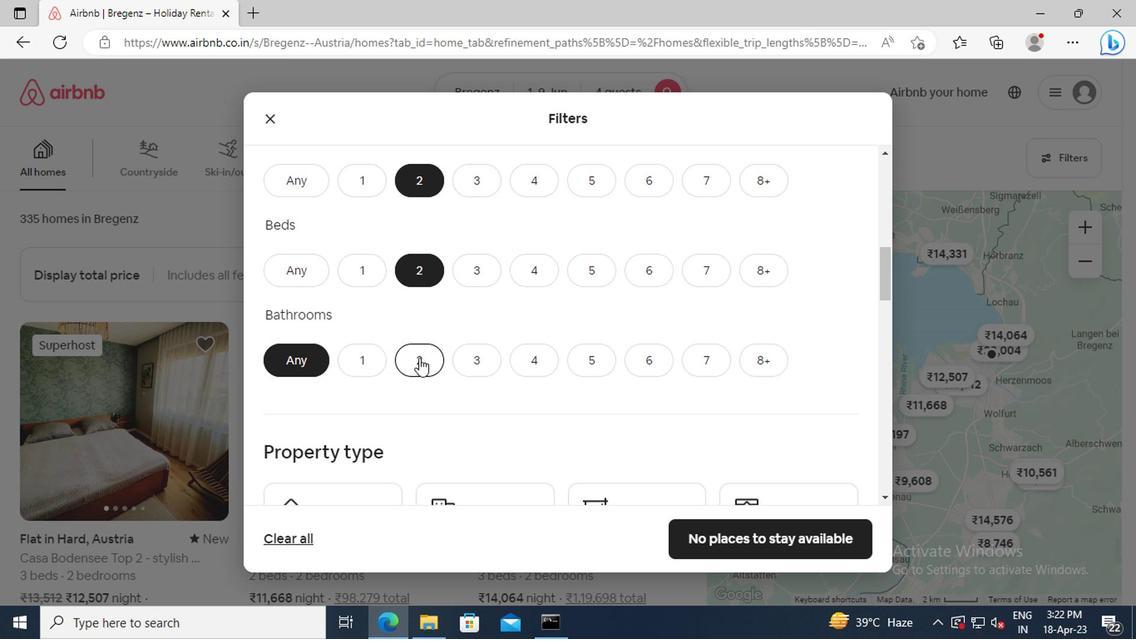 
Action: Mouse scrolled (416, 358) with delta (0, -1)
Screenshot: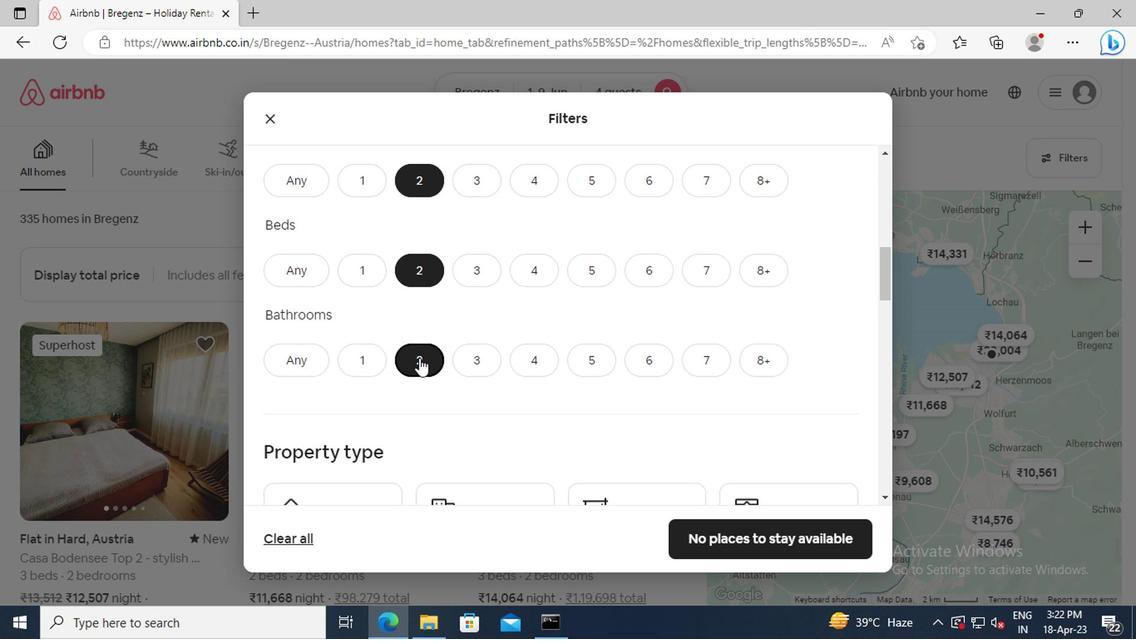 
Action: Mouse scrolled (416, 358) with delta (0, -1)
Screenshot: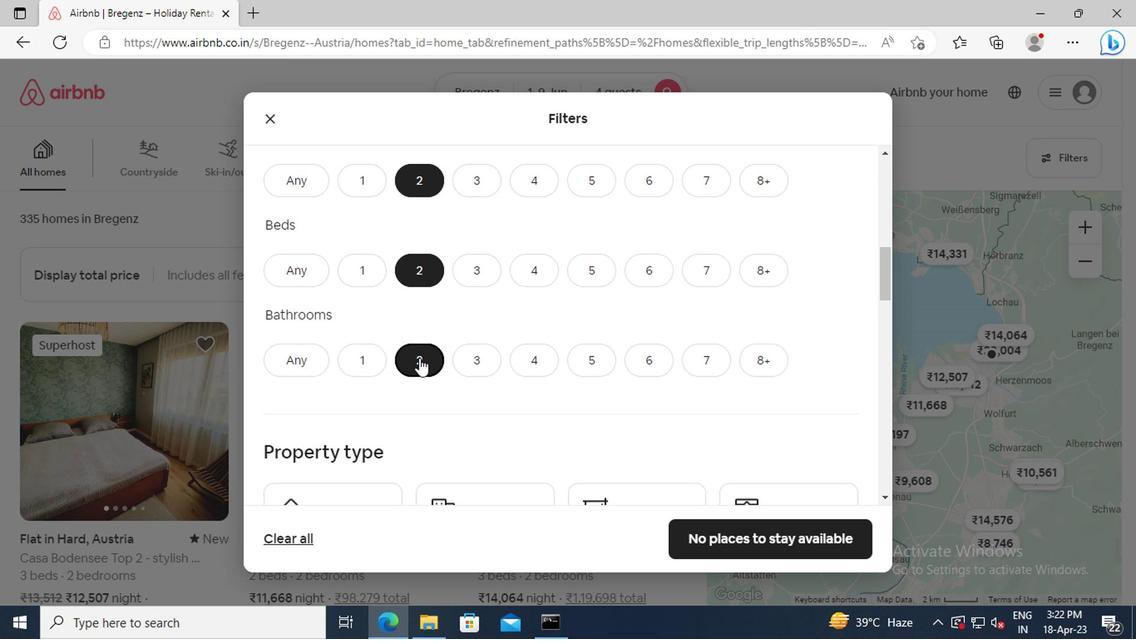 
Action: Mouse scrolled (416, 358) with delta (0, -1)
Screenshot: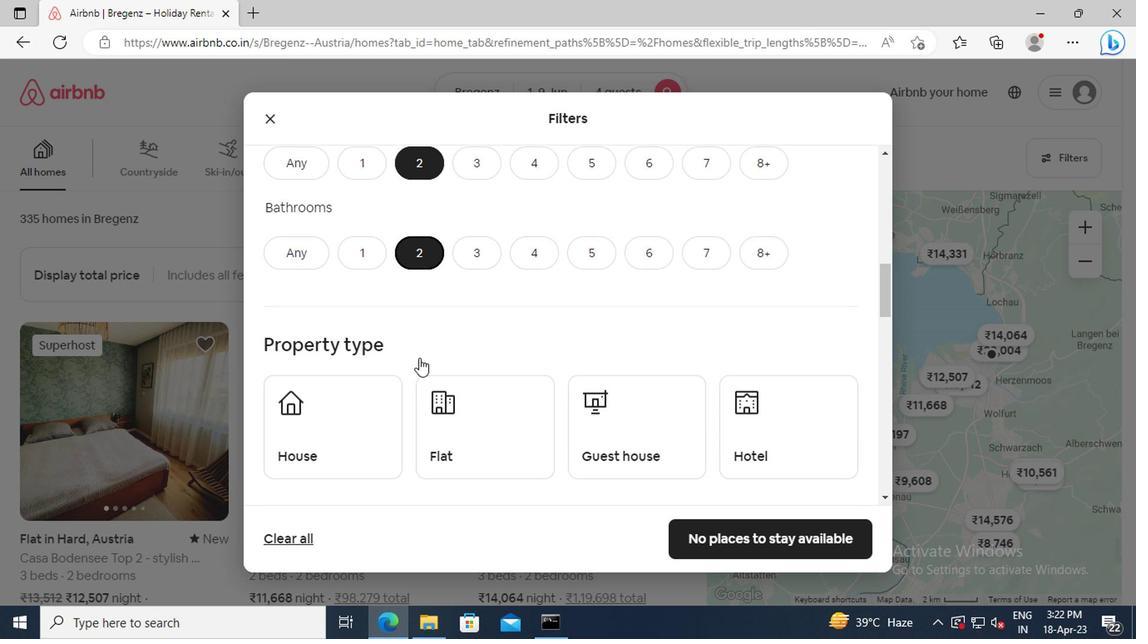 
Action: Mouse scrolled (416, 358) with delta (0, -1)
Screenshot: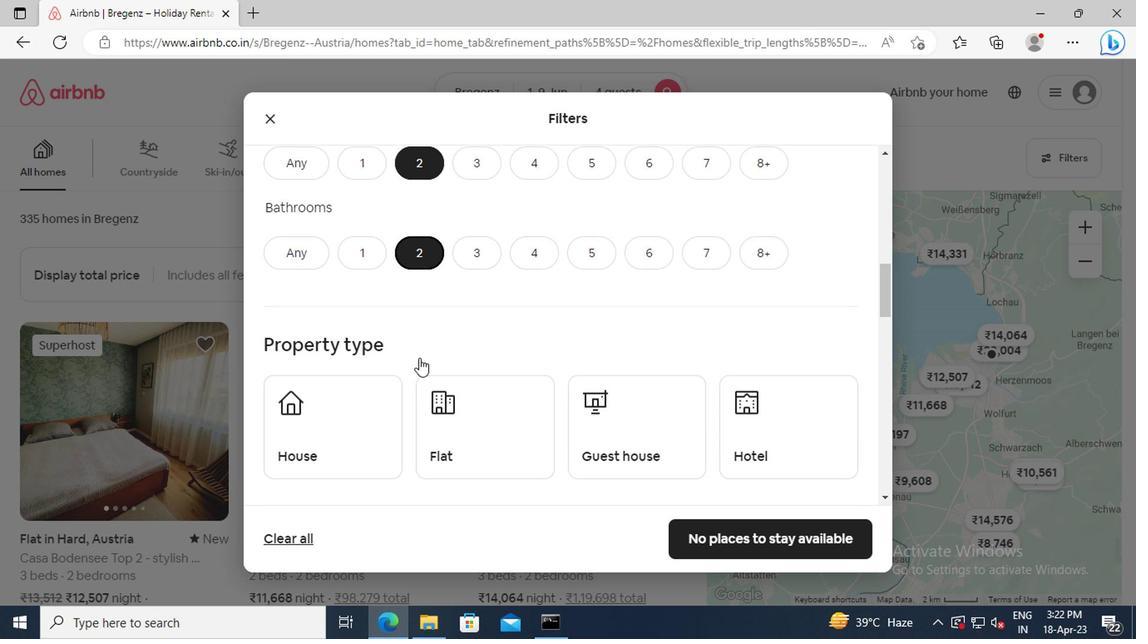 
Action: Mouse moved to (337, 346)
Screenshot: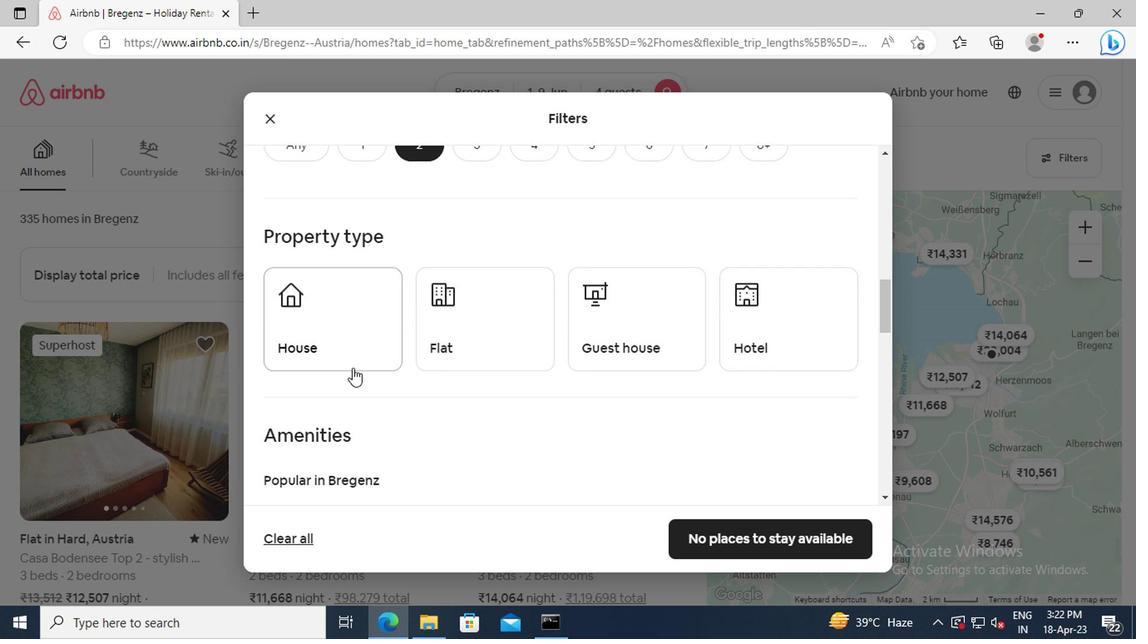 
Action: Mouse pressed left at (337, 346)
Screenshot: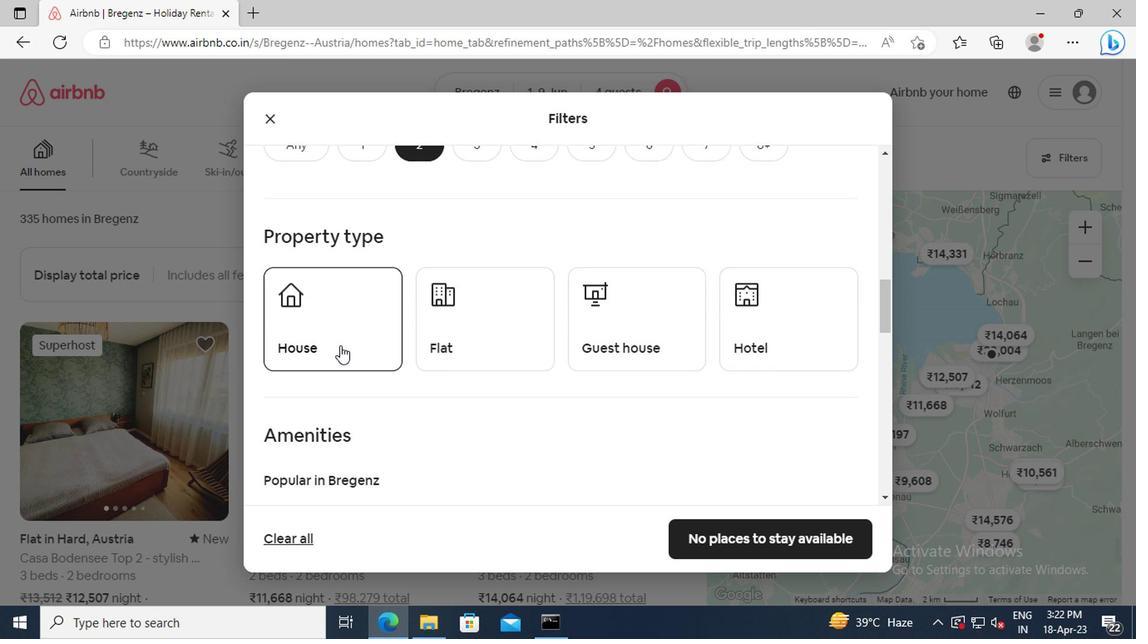 
Action: Mouse scrolled (337, 345) with delta (0, -1)
Screenshot: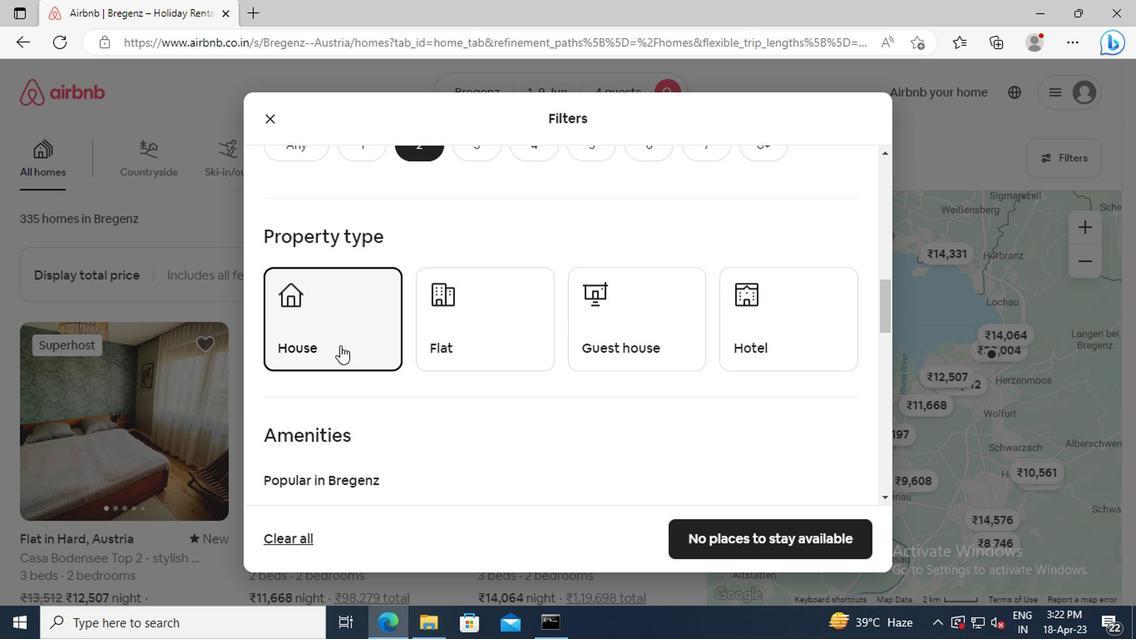 
Action: Mouse scrolled (337, 345) with delta (0, -1)
Screenshot: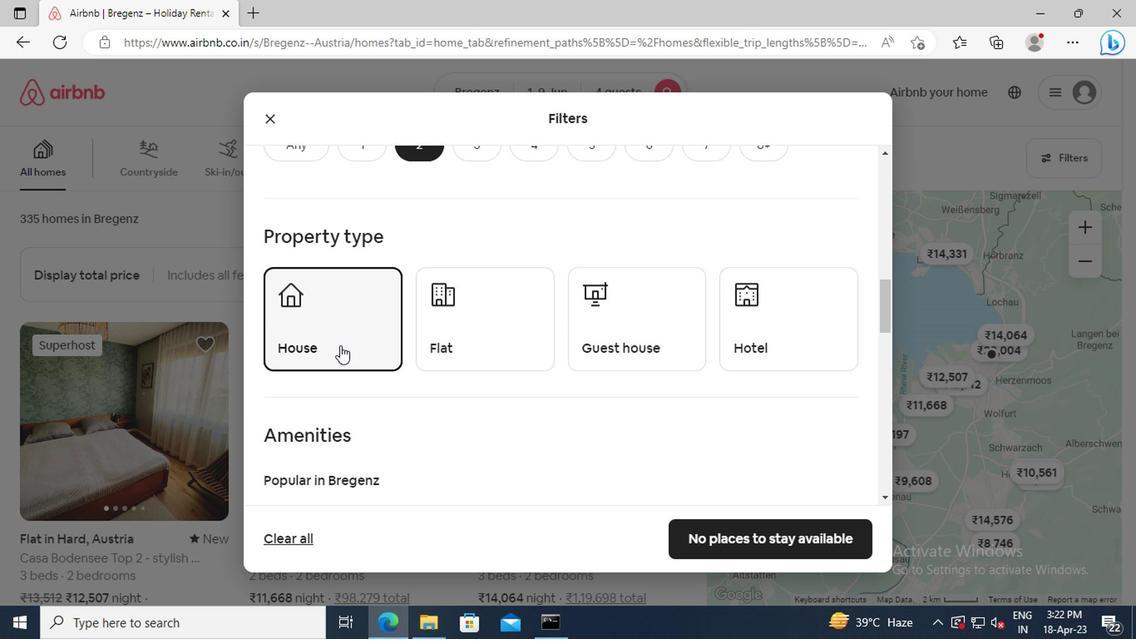 
Action: Mouse scrolled (337, 345) with delta (0, -1)
Screenshot: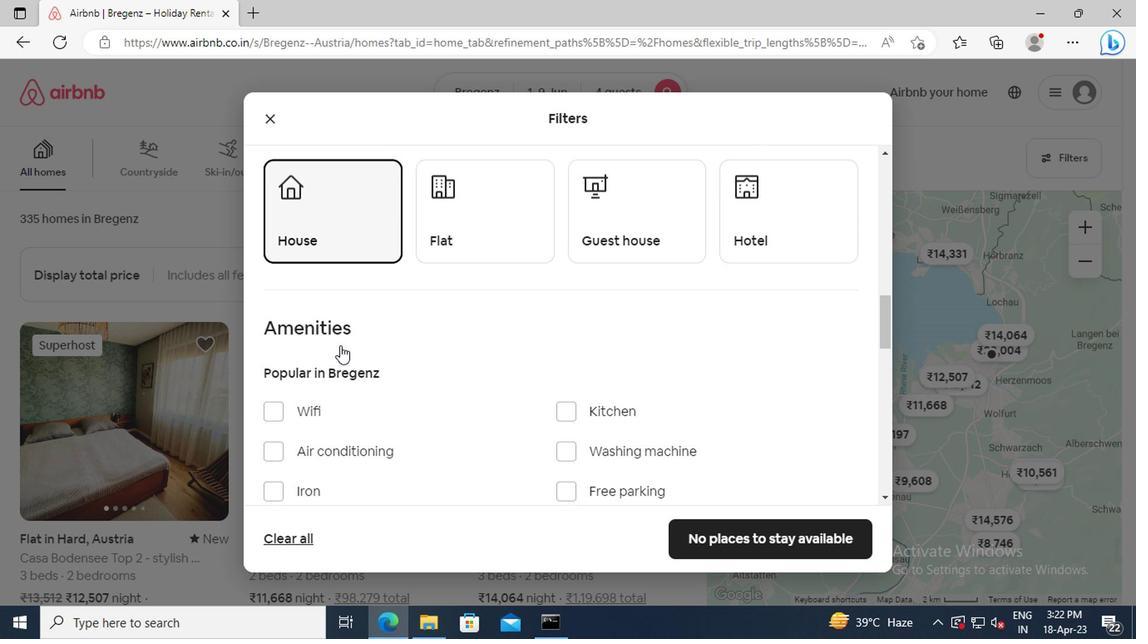 
Action: Mouse scrolled (337, 345) with delta (0, -1)
Screenshot: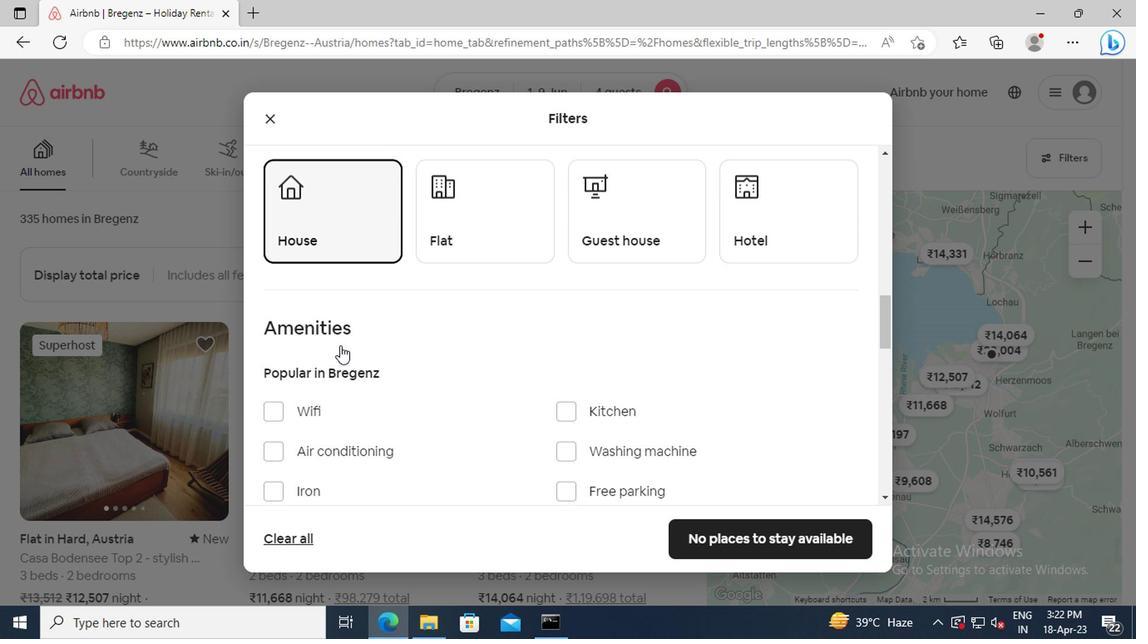 
Action: Mouse moved to (320, 415)
Screenshot: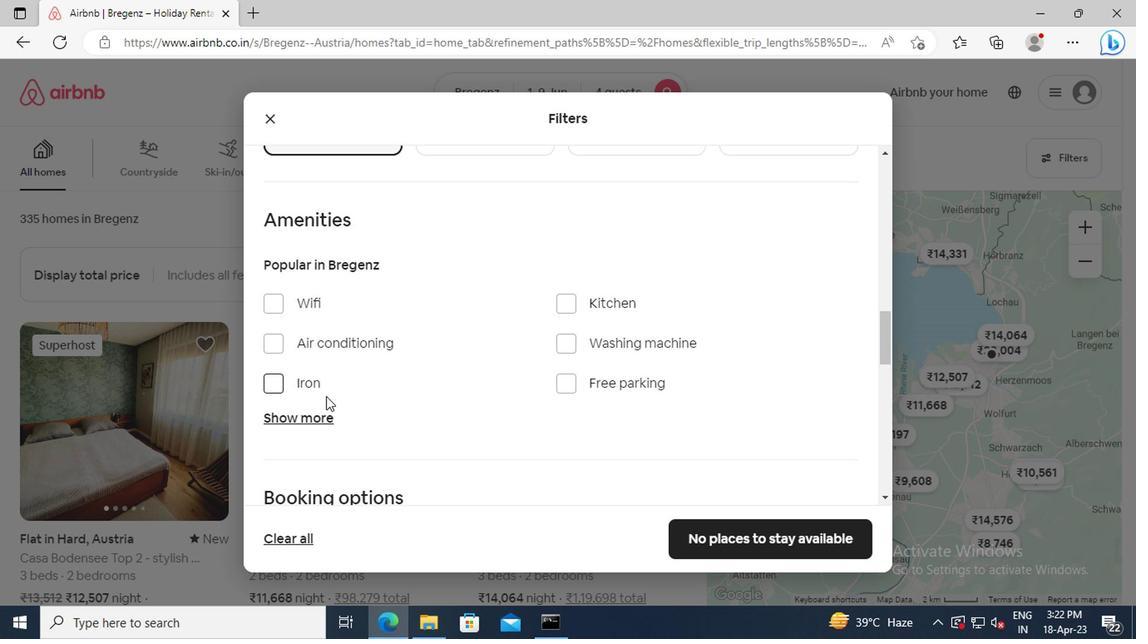 
Action: Mouse pressed left at (320, 415)
Screenshot: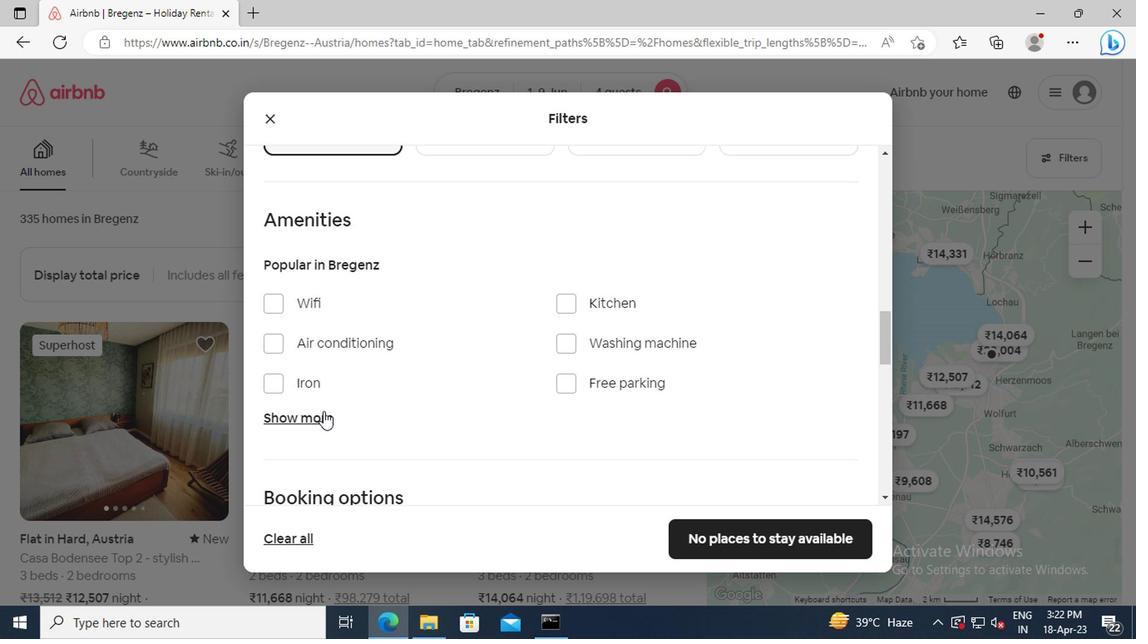 
Action: Mouse scrolled (320, 415) with delta (0, 0)
Screenshot: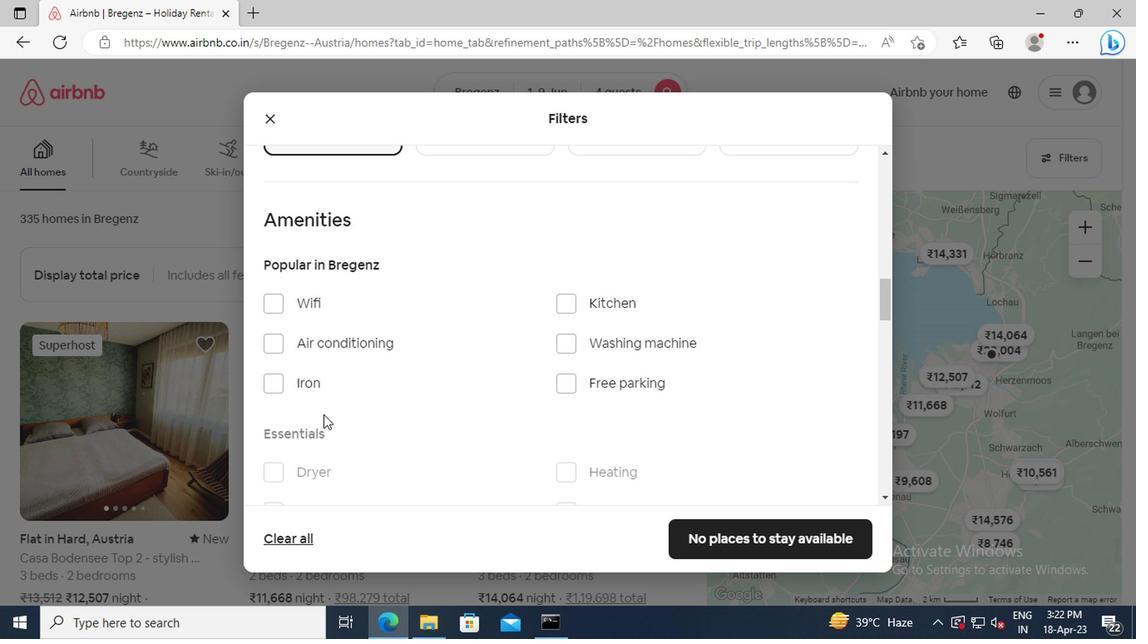 
Action: Mouse scrolled (320, 415) with delta (0, 0)
Screenshot: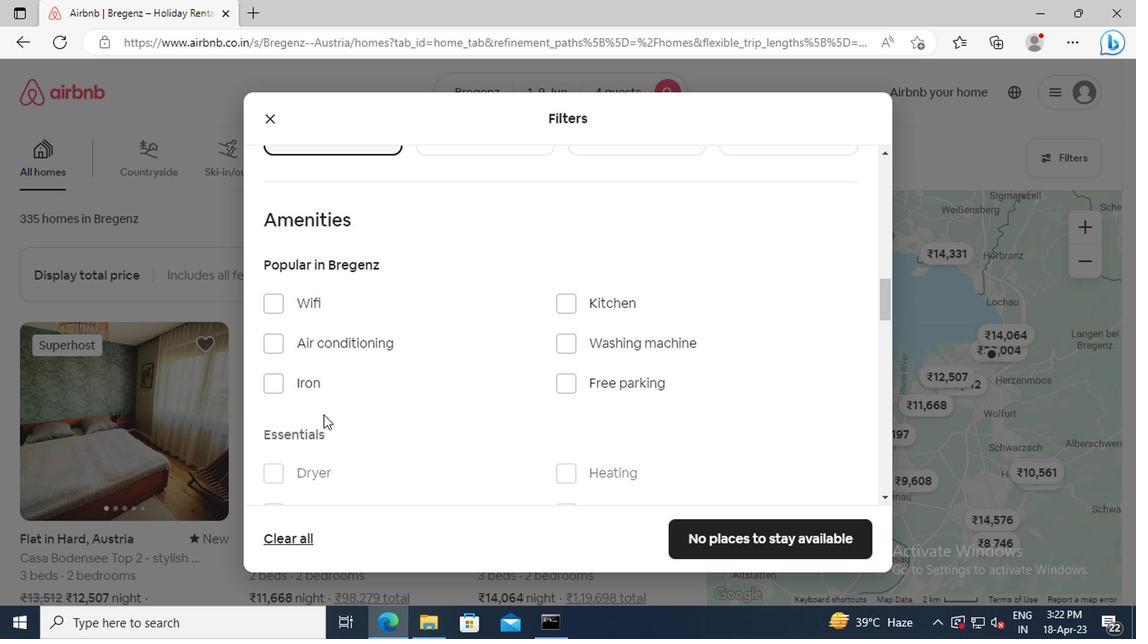 
Action: Mouse moved to (566, 379)
Screenshot: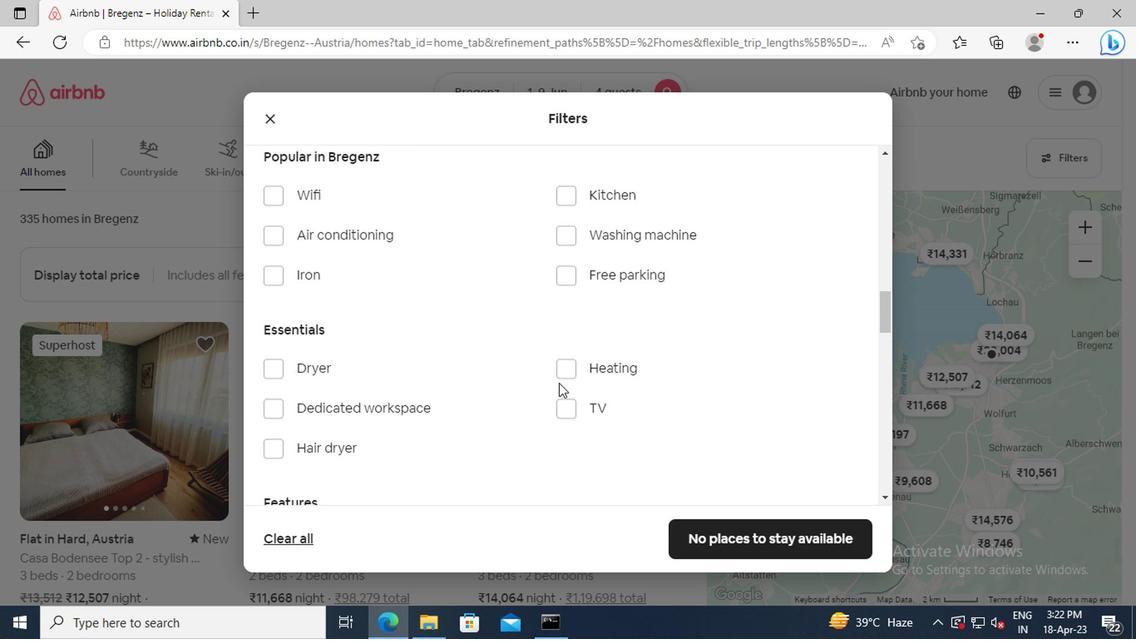 
Action: Mouse pressed left at (566, 379)
Screenshot: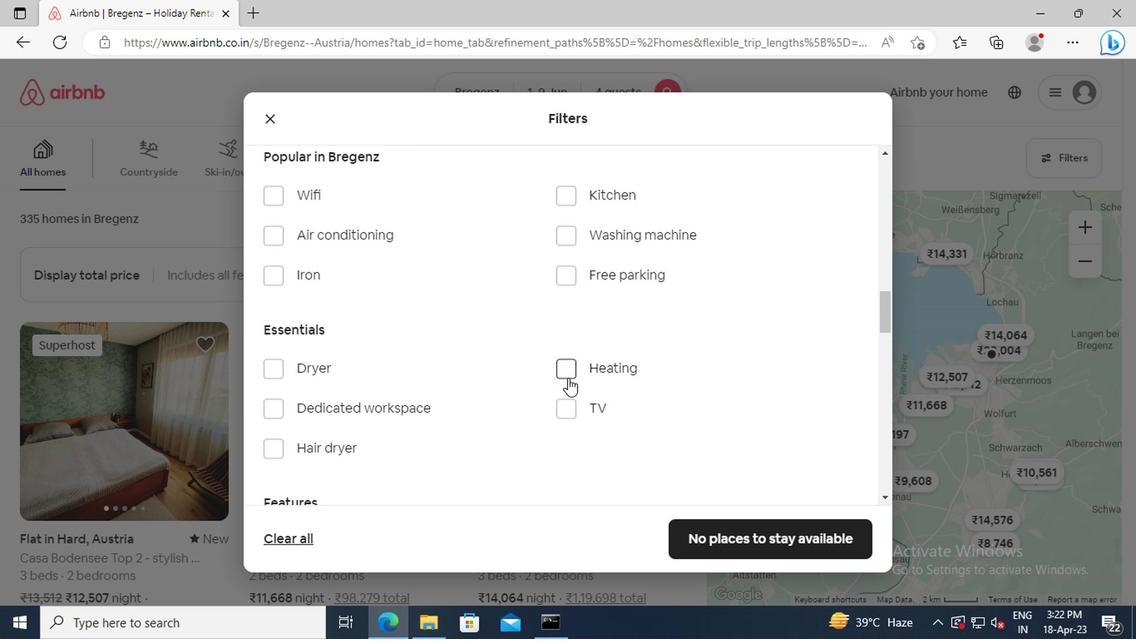 
Action: Mouse moved to (497, 355)
Screenshot: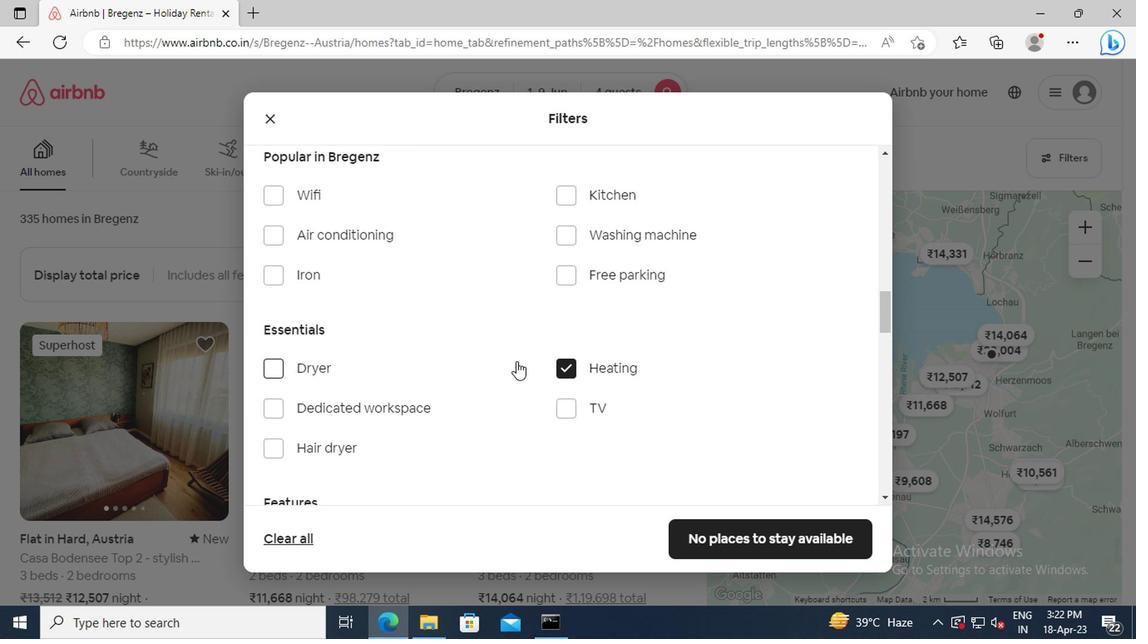 
Action: Mouse scrolled (497, 355) with delta (0, 0)
Screenshot: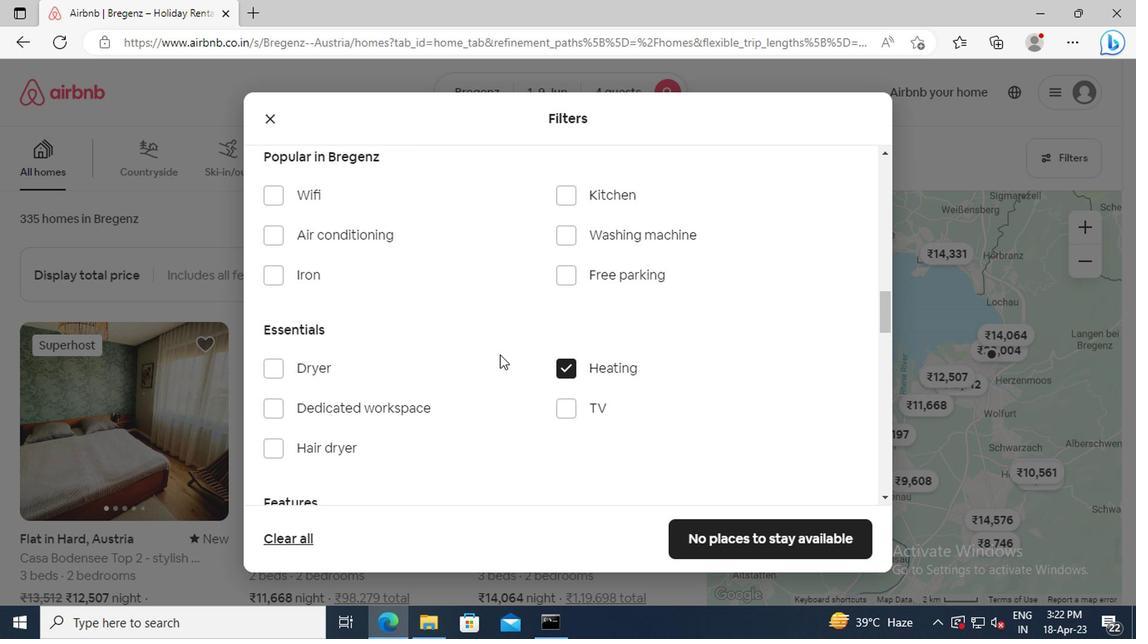 
Action: Mouse scrolled (497, 355) with delta (0, 0)
Screenshot: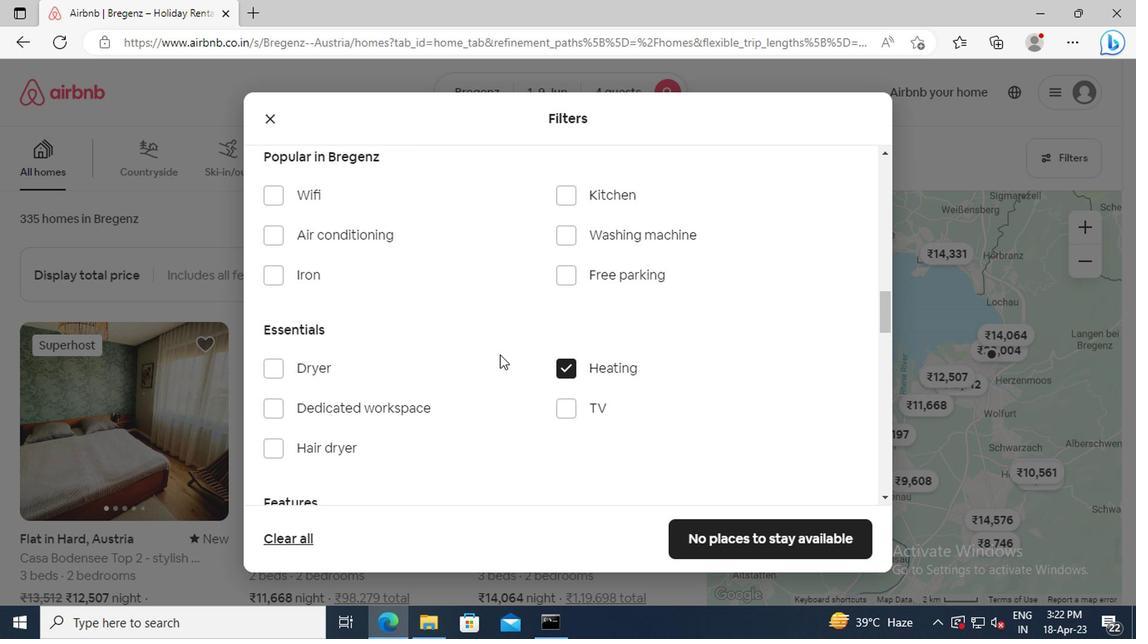
Action: Mouse scrolled (497, 355) with delta (0, 0)
Screenshot: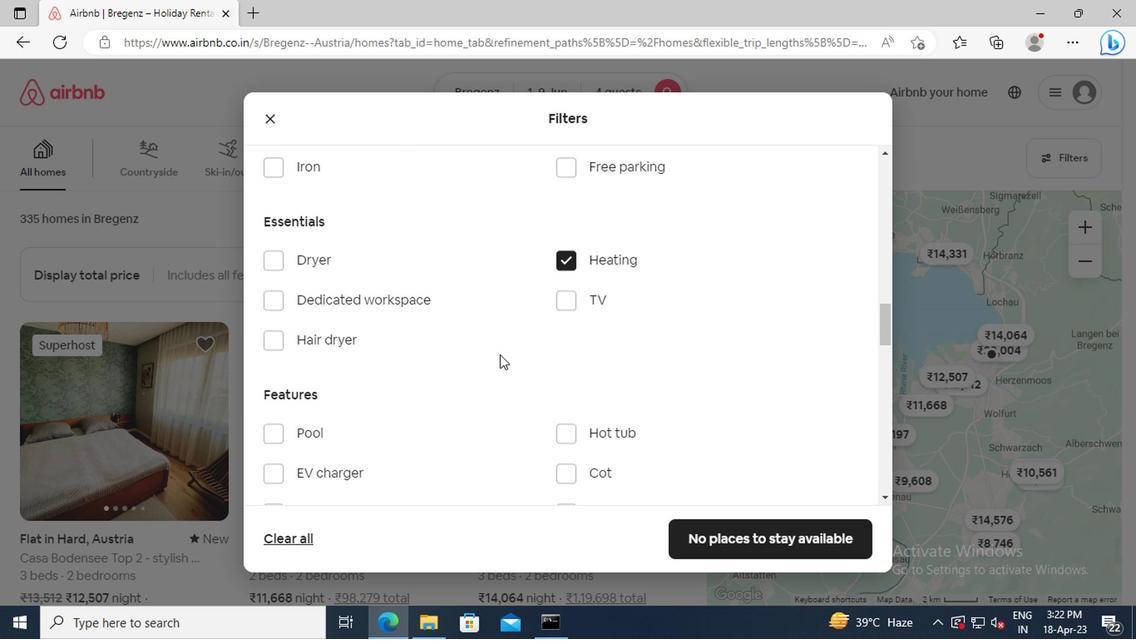 
Action: Mouse scrolled (497, 355) with delta (0, 0)
Screenshot: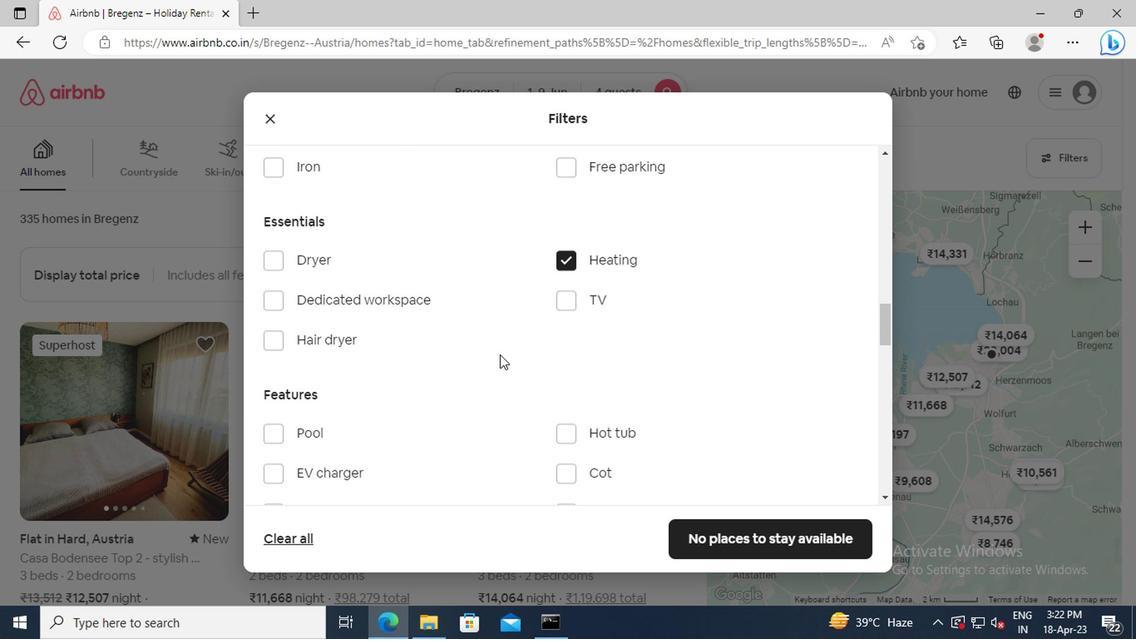 
Action: Mouse scrolled (497, 355) with delta (0, 0)
Screenshot: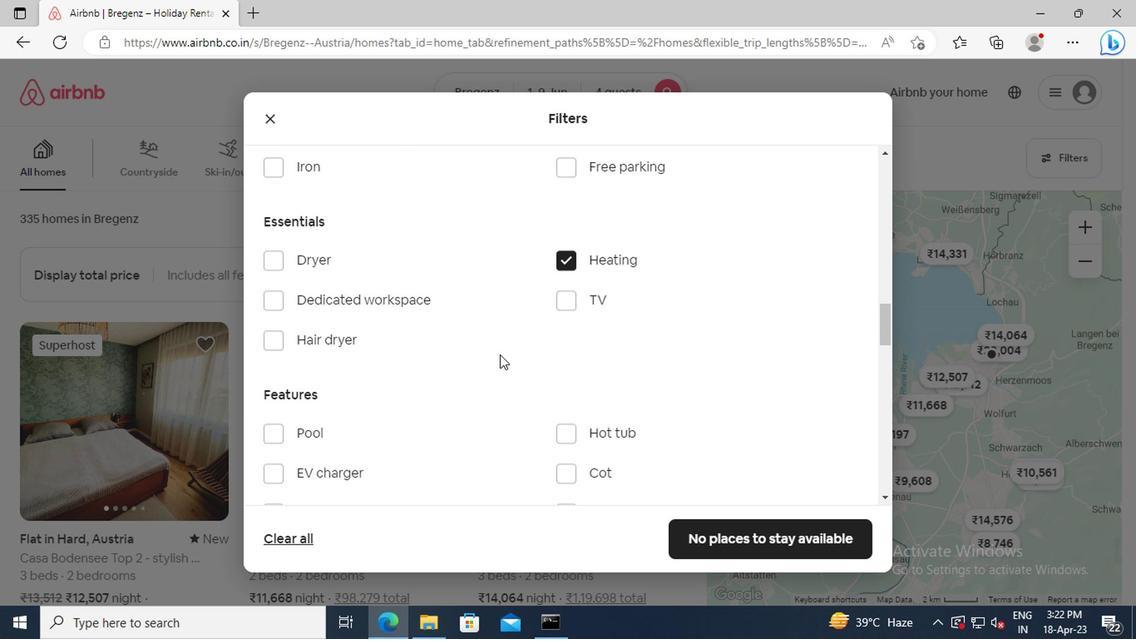 
Action: Mouse scrolled (497, 355) with delta (0, 0)
Screenshot: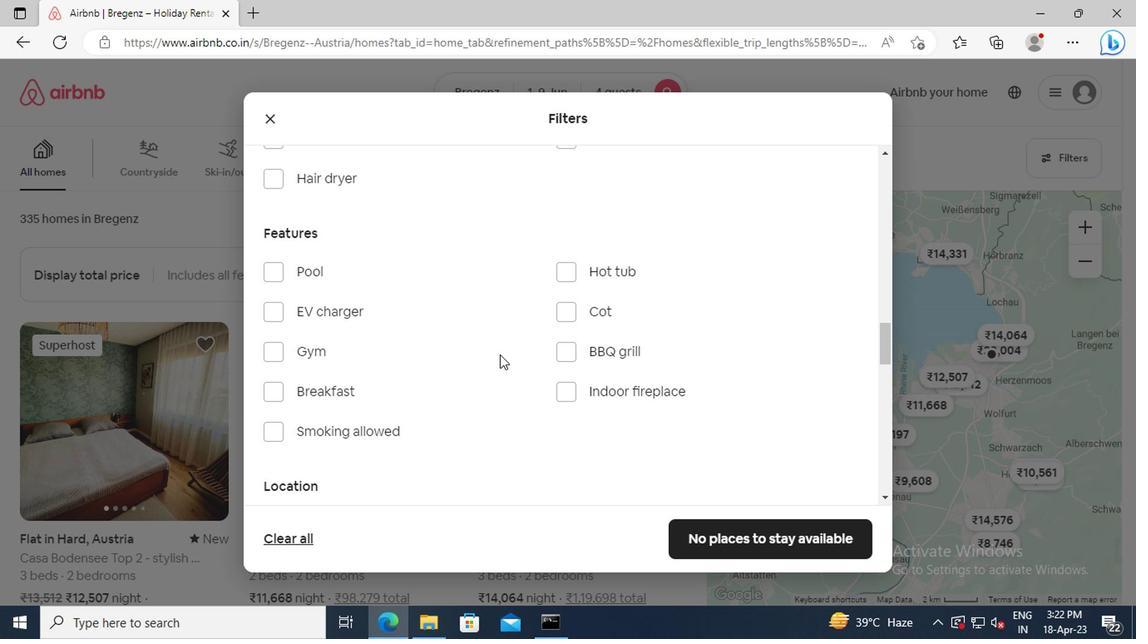 
Action: Mouse scrolled (497, 355) with delta (0, 0)
Screenshot: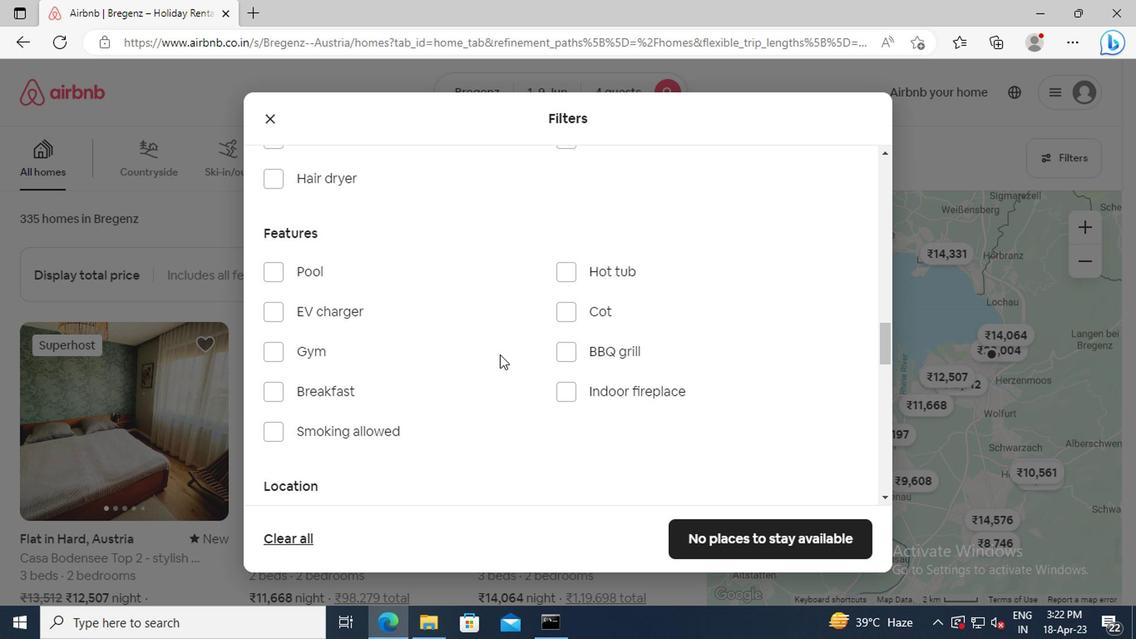 
Action: Mouse scrolled (497, 355) with delta (0, 0)
Screenshot: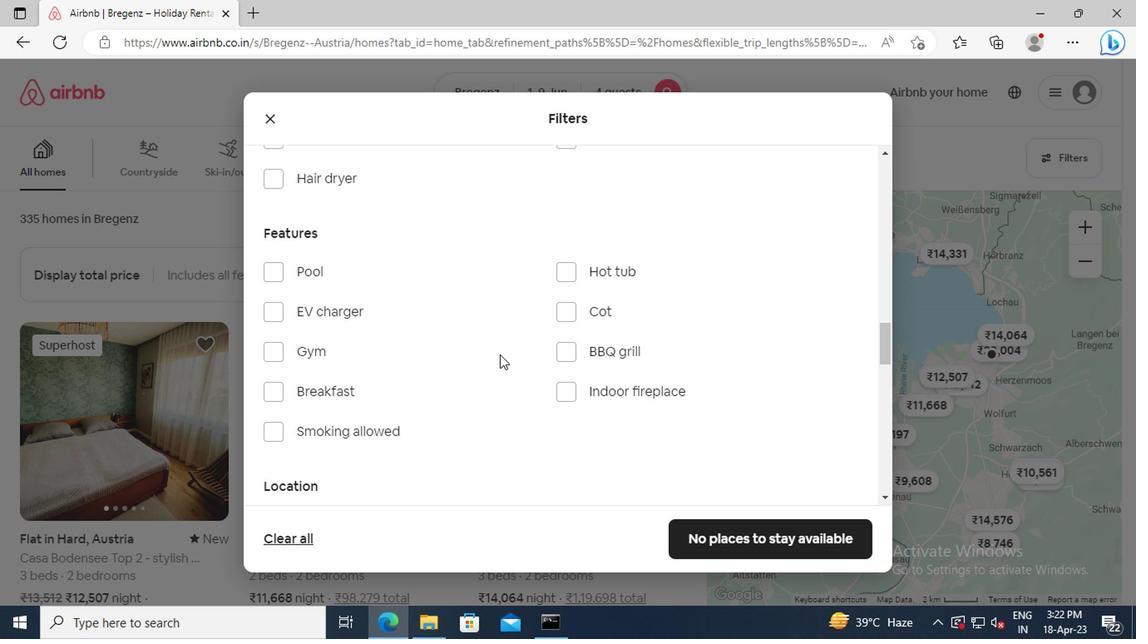 
Action: Mouse scrolled (497, 355) with delta (0, 0)
Screenshot: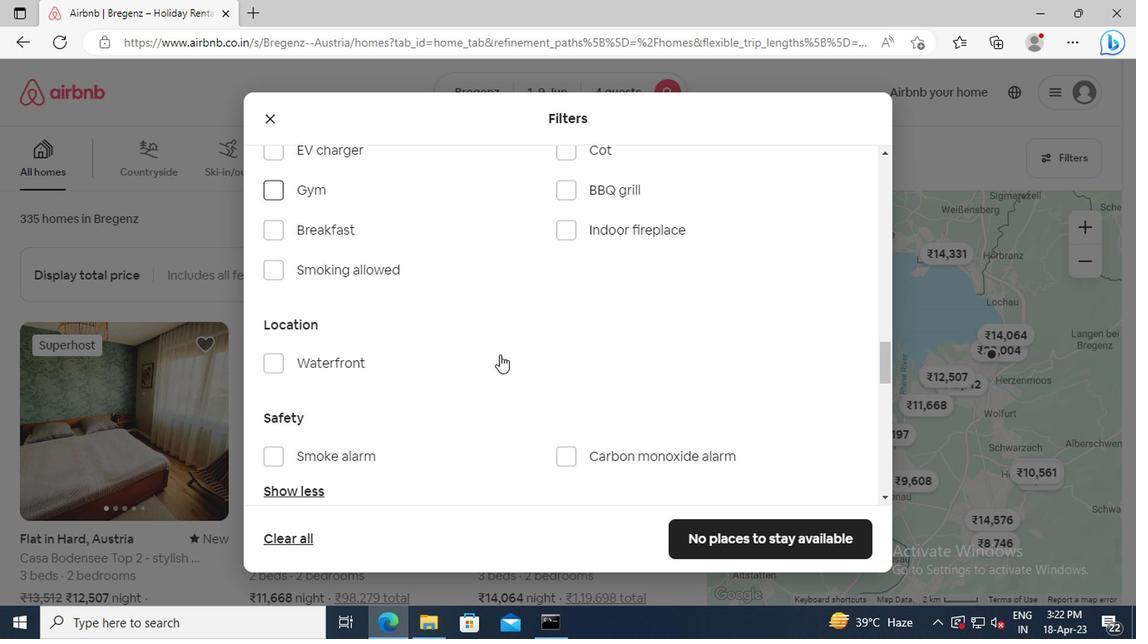 
Action: Mouse scrolled (497, 355) with delta (0, 0)
Screenshot: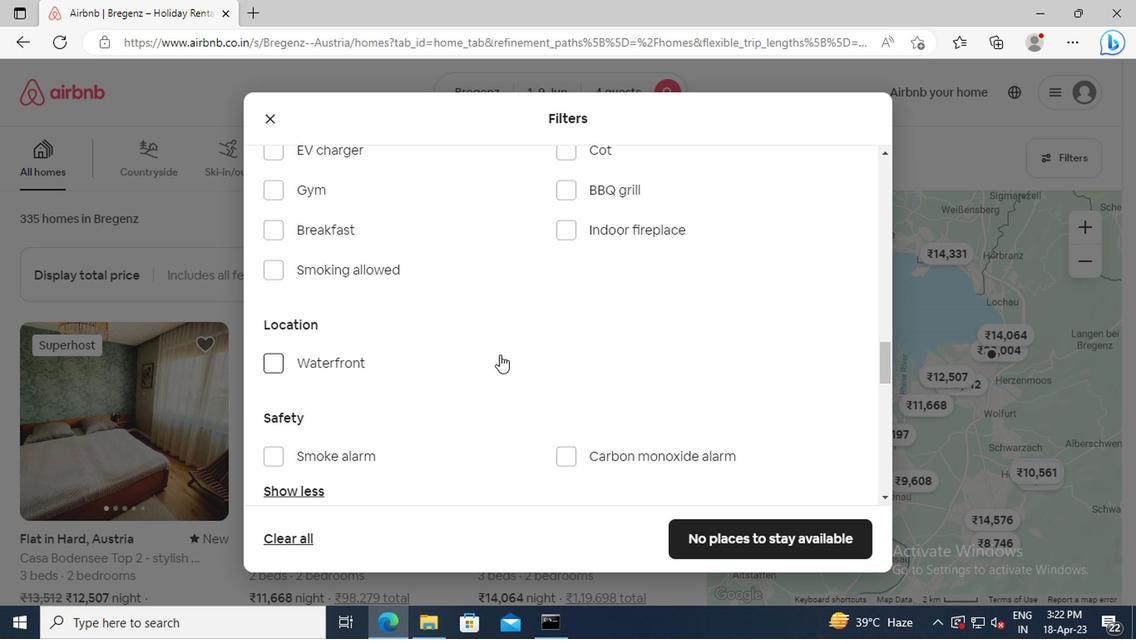 
Action: Mouse scrolled (497, 355) with delta (0, 0)
Screenshot: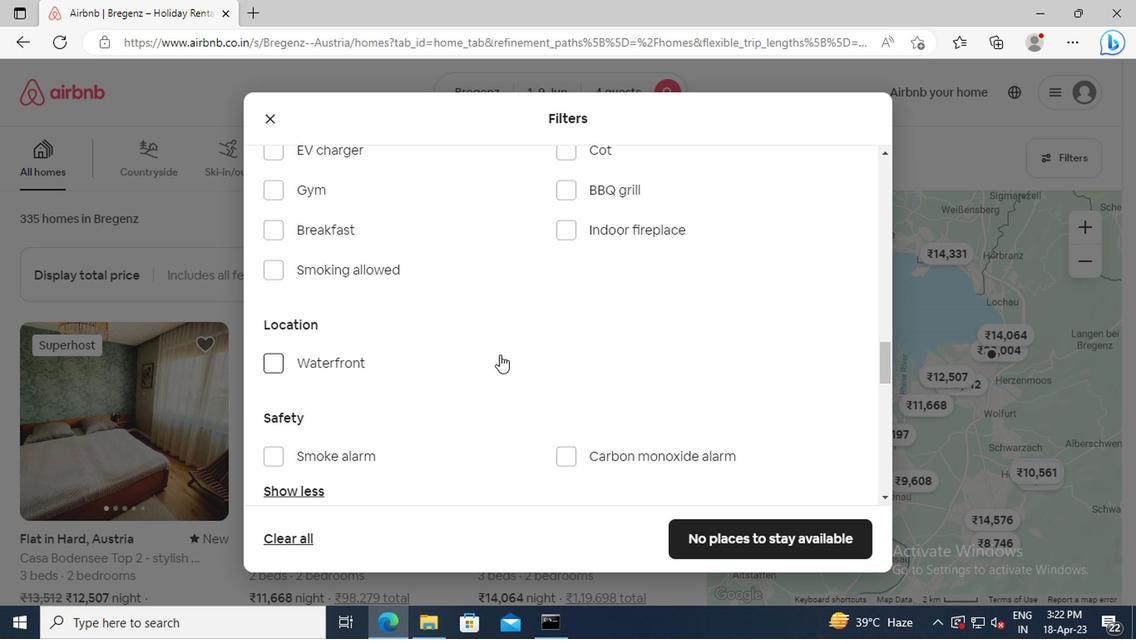 
Action: Mouse scrolled (497, 355) with delta (0, 0)
Screenshot: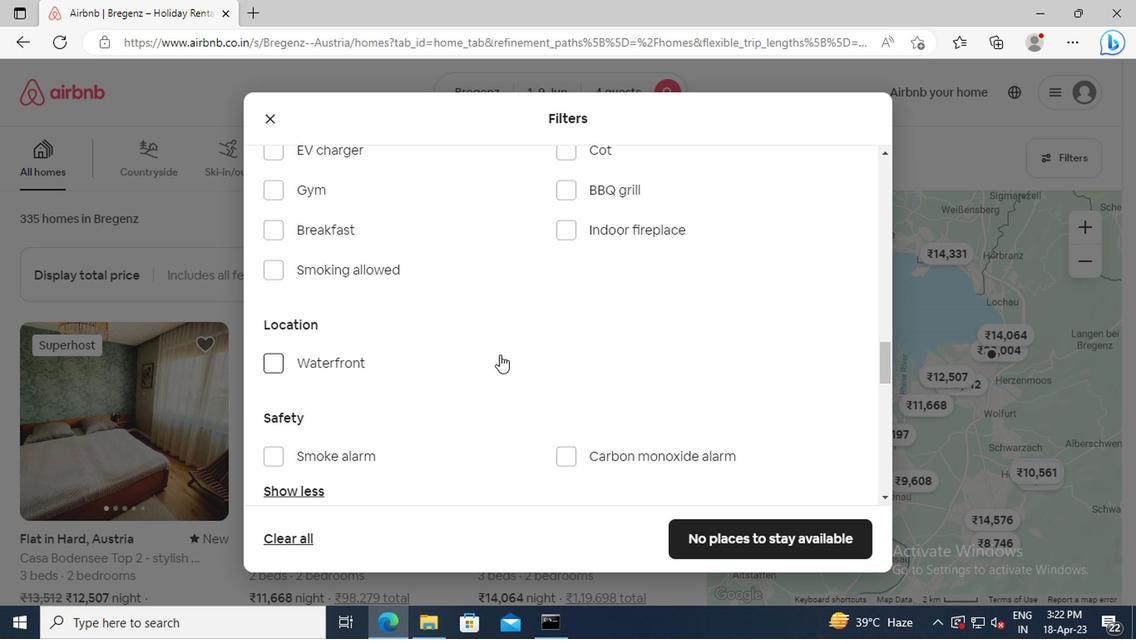 
Action: Mouse scrolled (497, 355) with delta (0, 0)
Screenshot: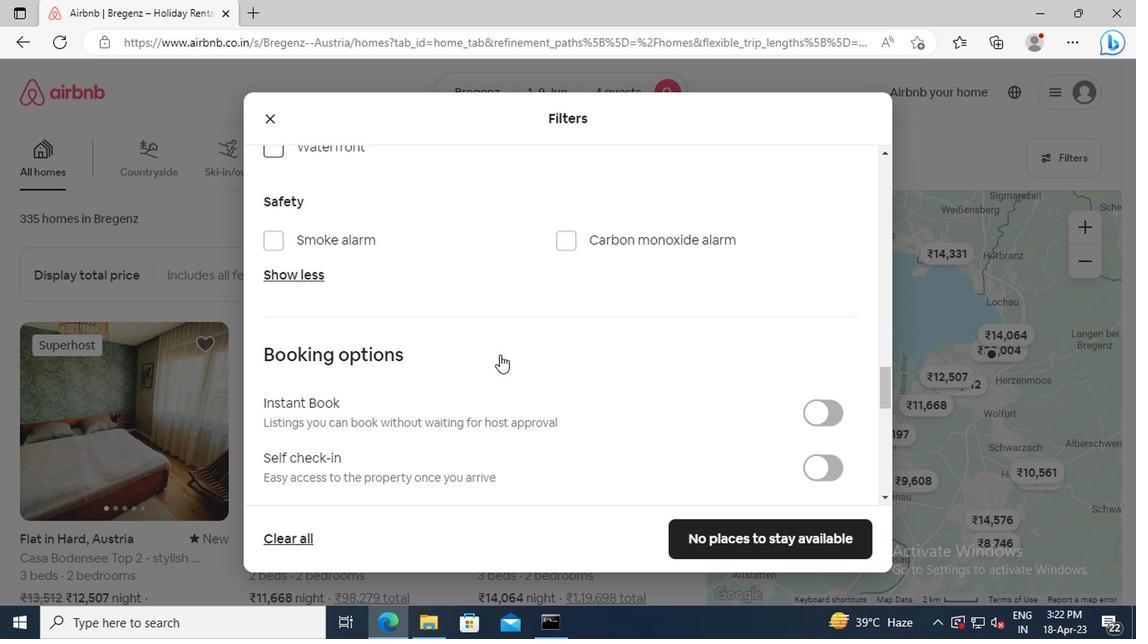 
Action: Mouse scrolled (497, 355) with delta (0, 0)
Screenshot: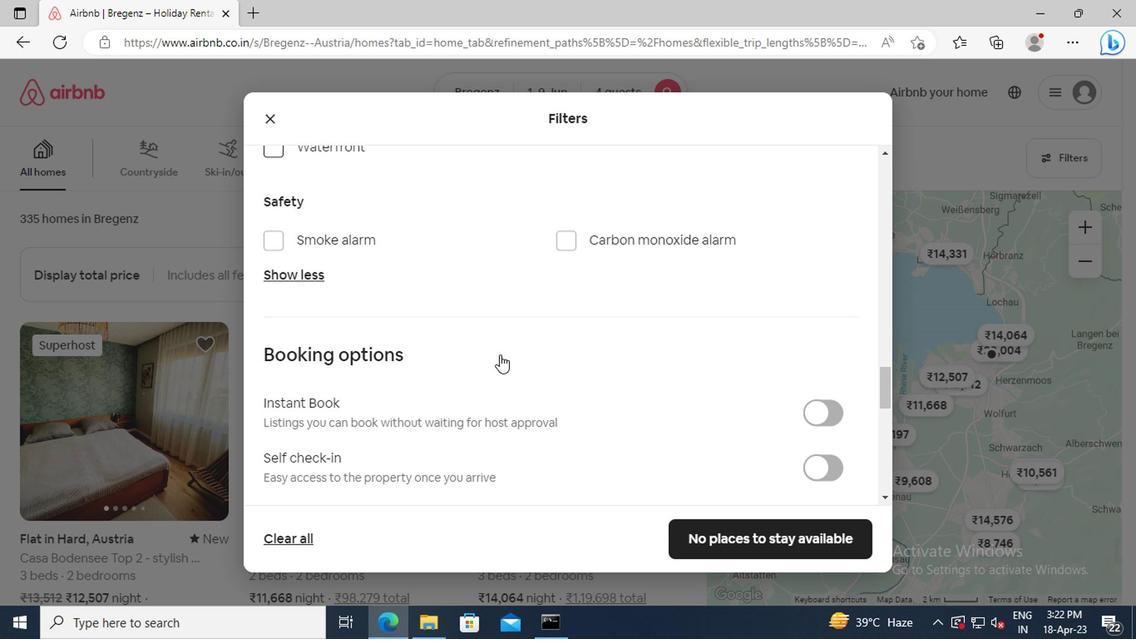 
Action: Mouse moved to (840, 361)
Screenshot: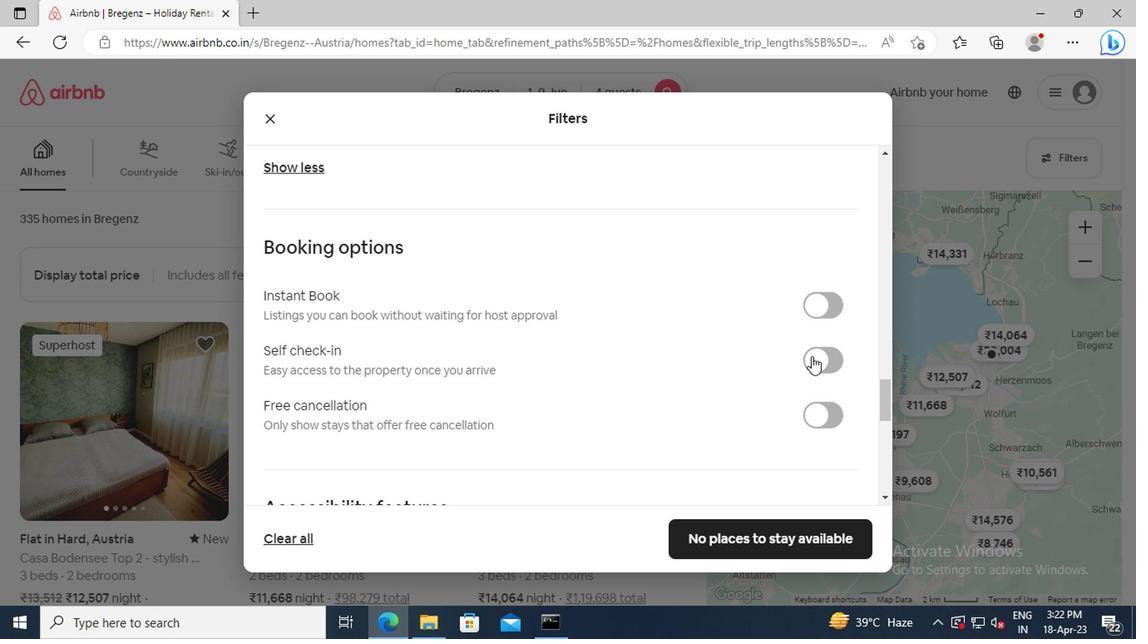 
Action: Mouse pressed left at (840, 361)
Screenshot: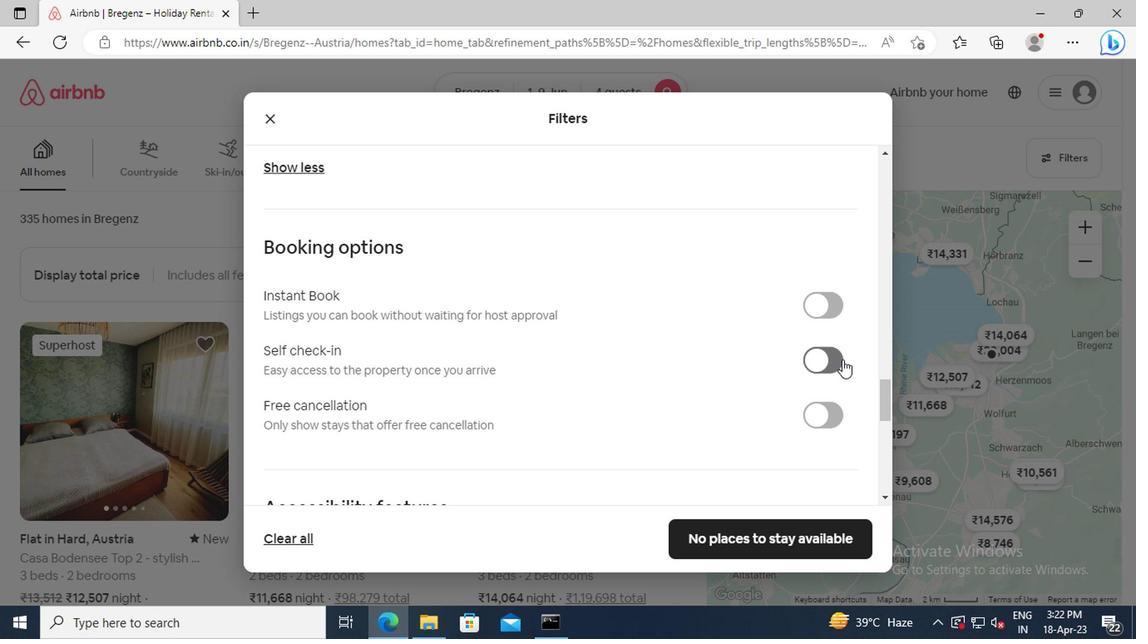 
Action: Mouse moved to (566, 361)
Screenshot: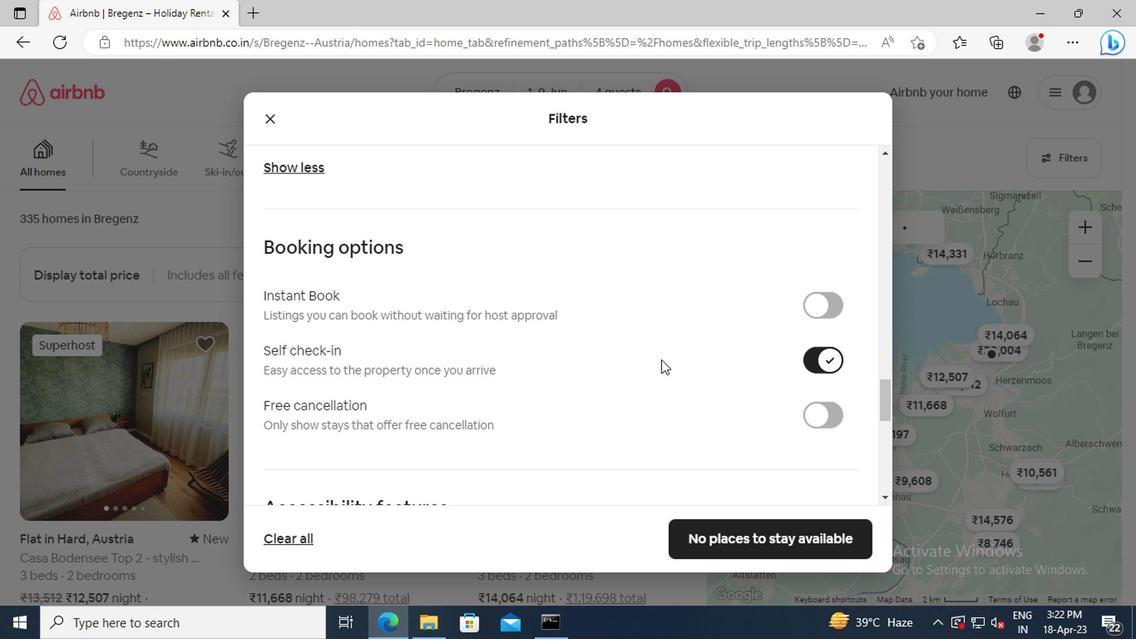 
Action: Mouse scrolled (566, 359) with delta (0, -1)
Screenshot: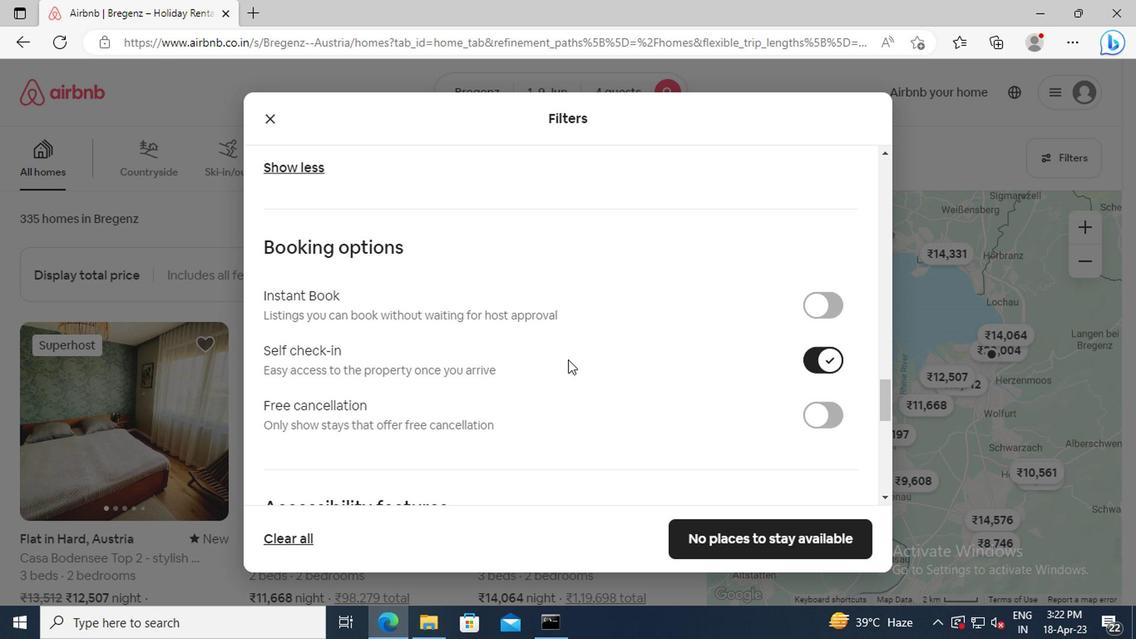 
Action: Mouse scrolled (566, 359) with delta (0, -1)
Screenshot: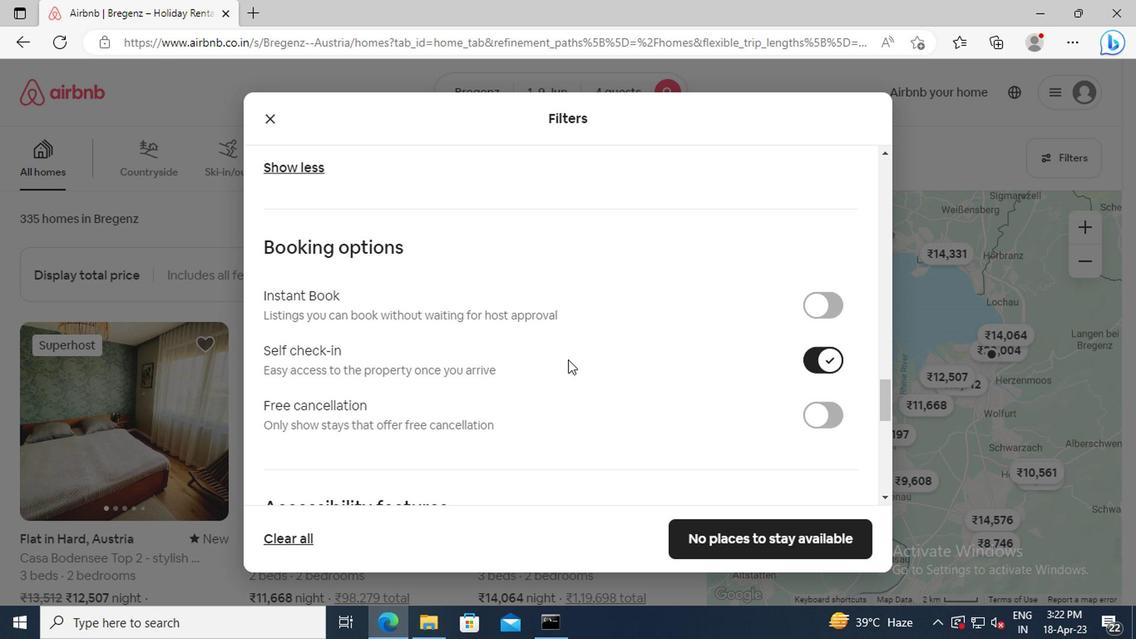 
Action: Mouse scrolled (566, 359) with delta (0, -1)
Screenshot: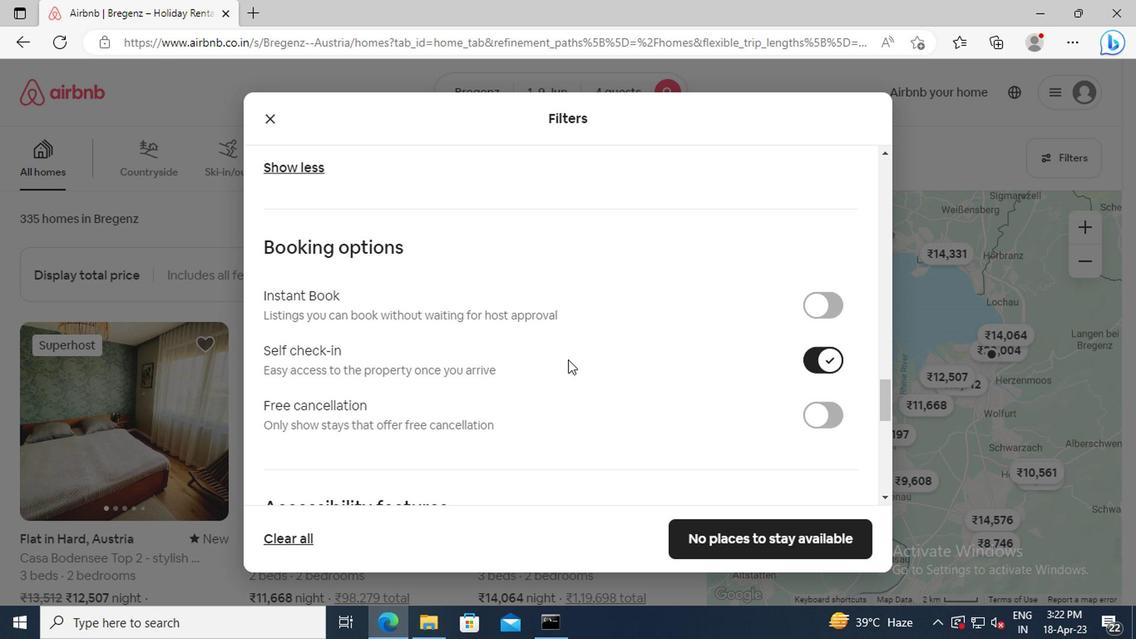 
Action: Mouse scrolled (566, 359) with delta (0, -1)
Screenshot: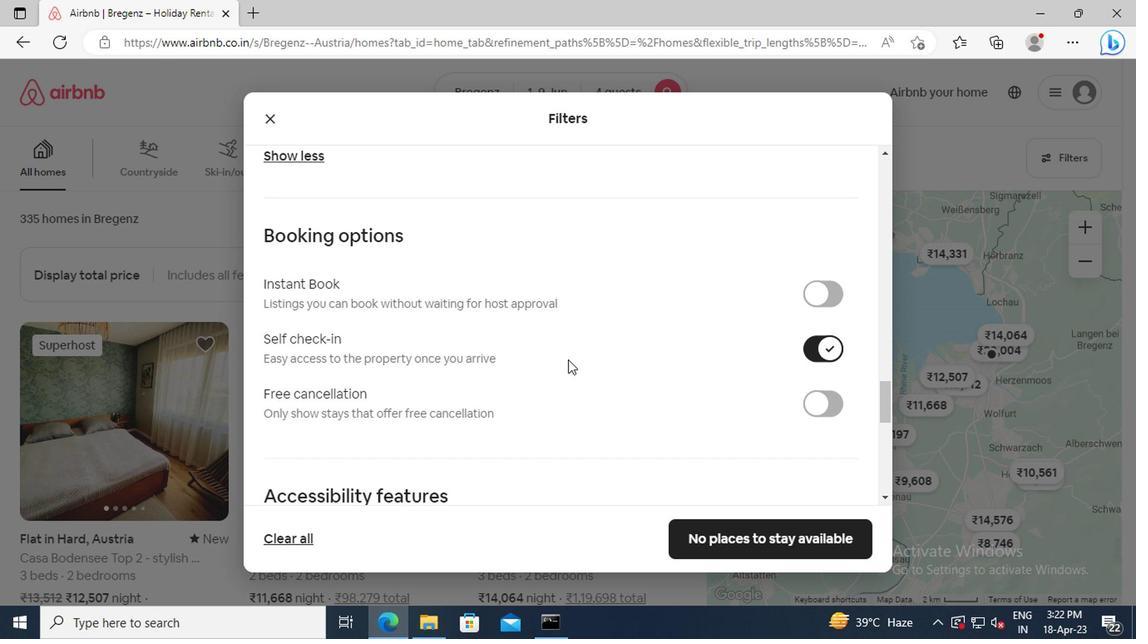 
Action: Mouse scrolled (566, 359) with delta (0, -1)
Screenshot: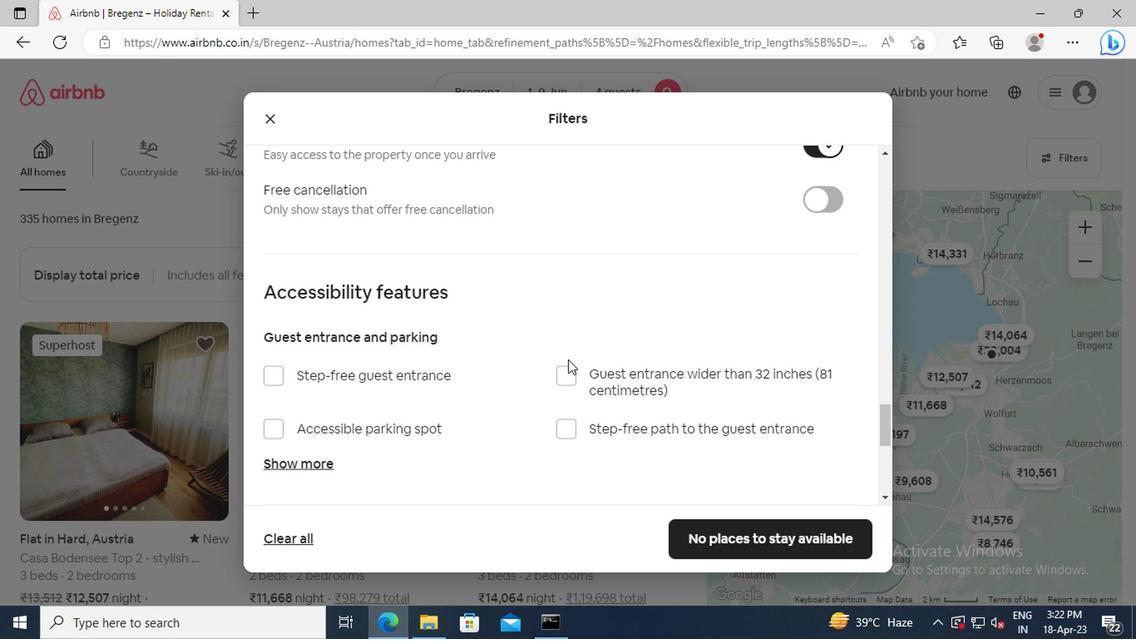 
Action: Mouse scrolled (566, 359) with delta (0, -1)
Screenshot: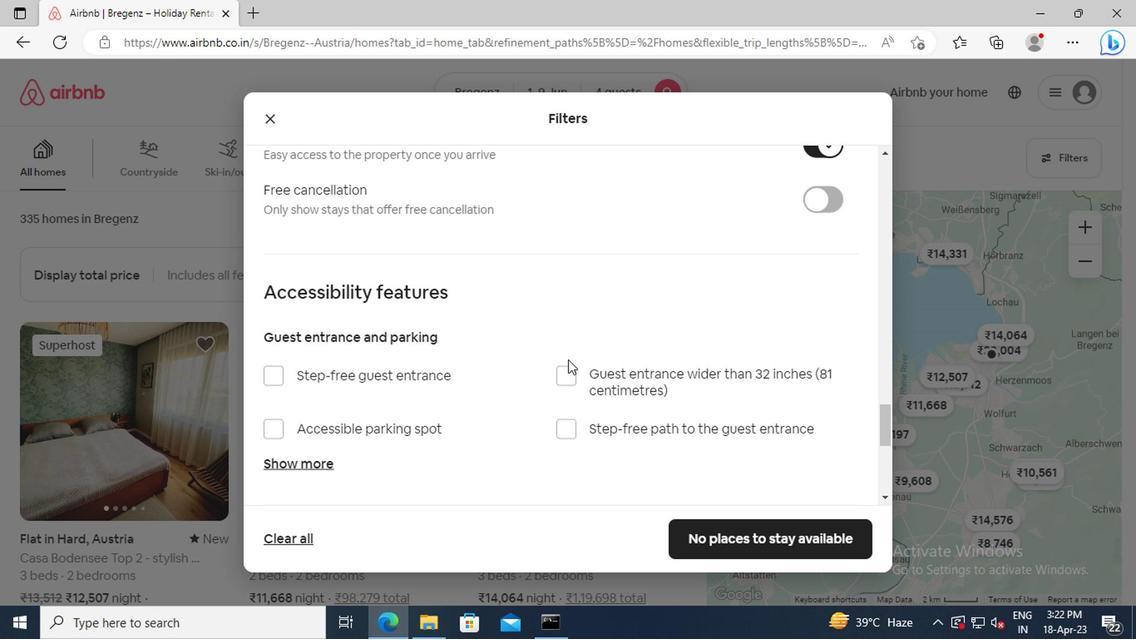 
Action: Mouse scrolled (566, 359) with delta (0, -1)
Screenshot: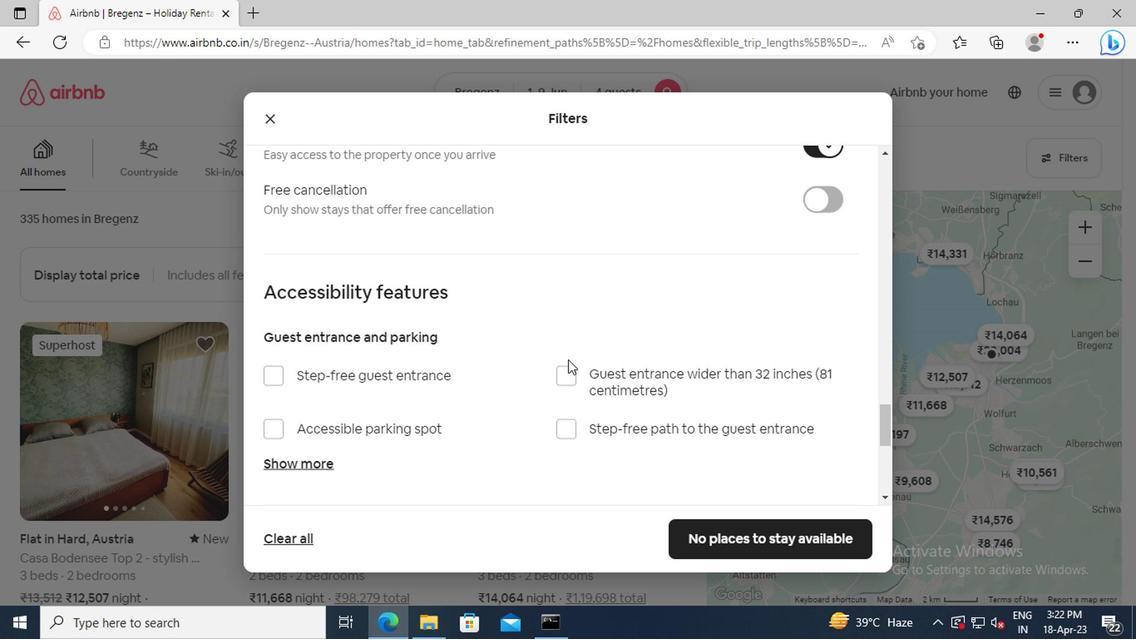 
Action: Mouse scrolled (566, 359) with delta (0, -1)
Screenshot: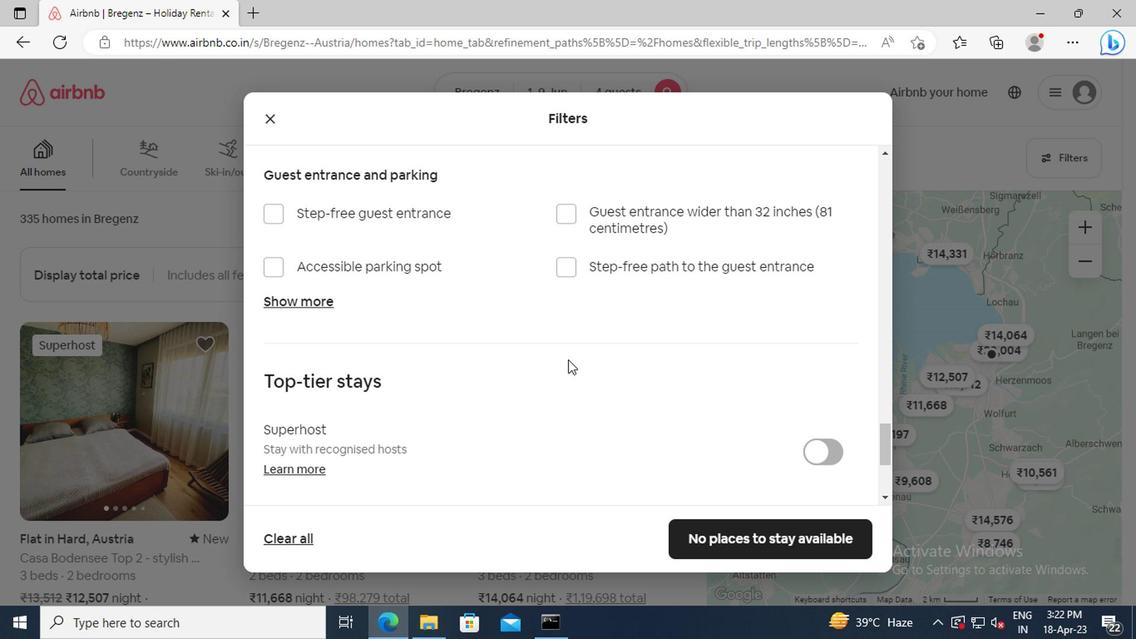 
Action: Mouse scrolled (566, 359) with delta (0, -1)
Screenshot: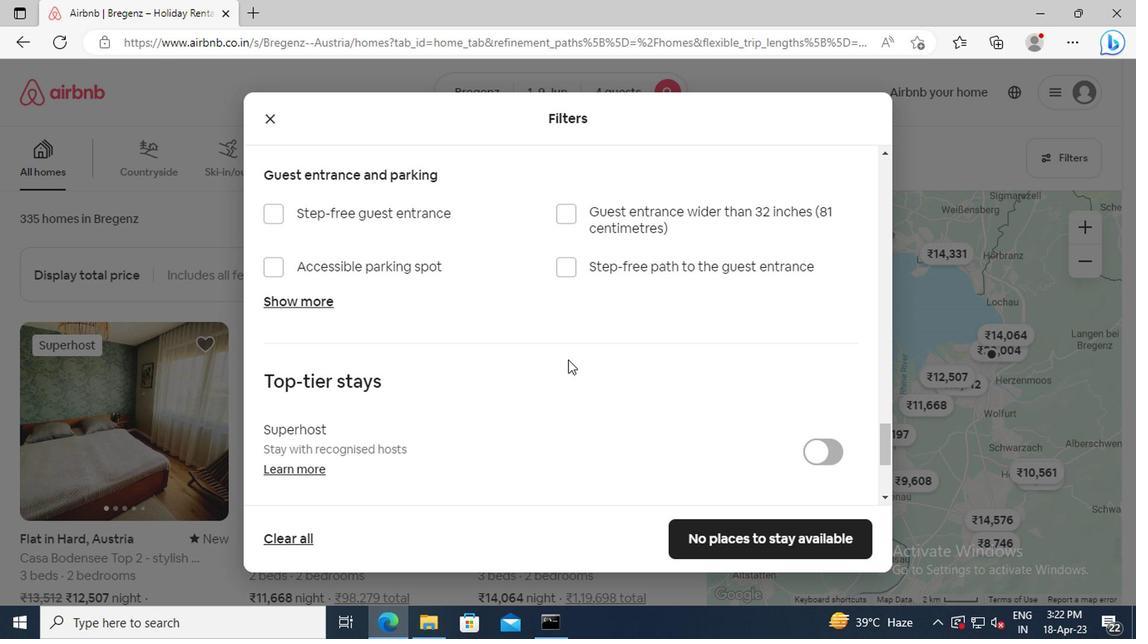 
Action: Mouse scrolled (566, 359) with delta (0, -1)
Screenshot: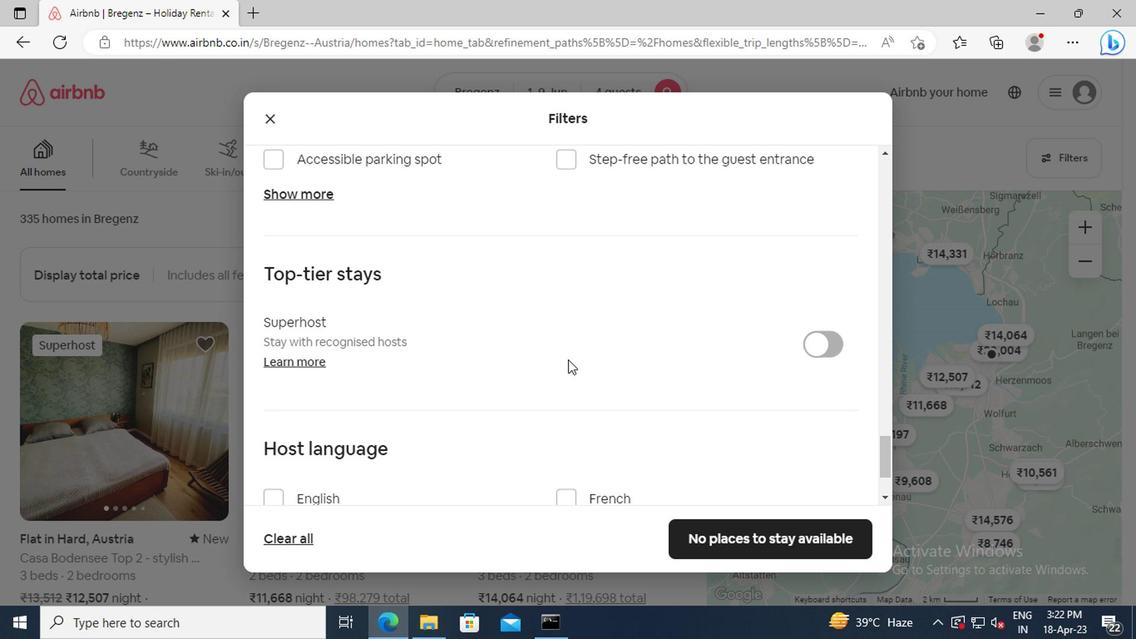 
Action: Mouse scrolled (566, 359) with delta (0, -1)
Screenshot: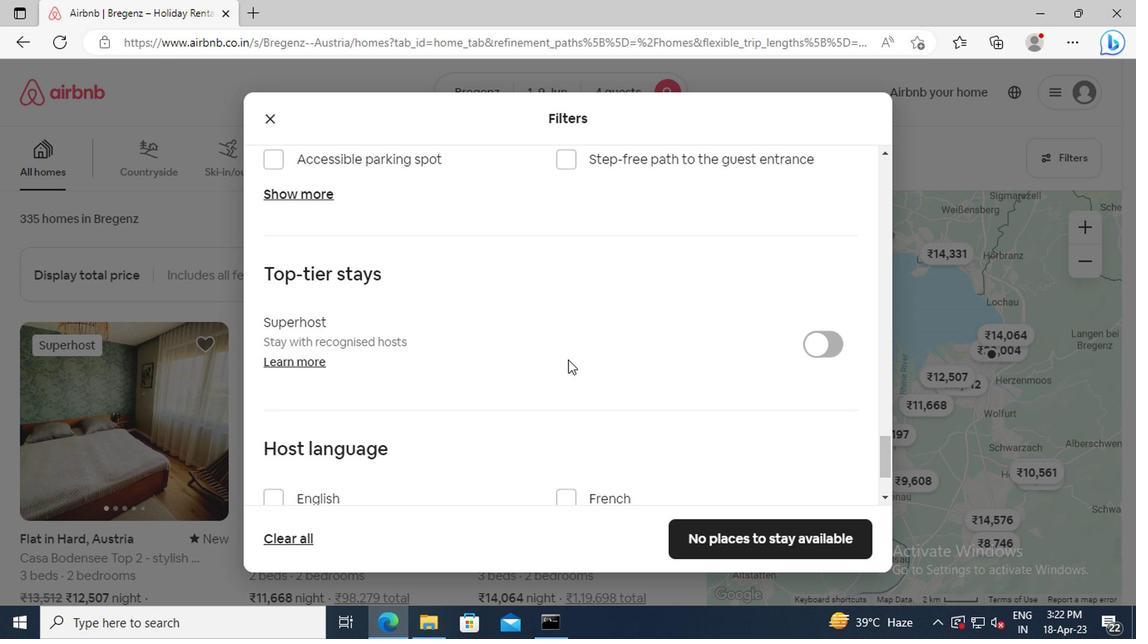
Action: Mouse moved to (267, 394)
Screenshot: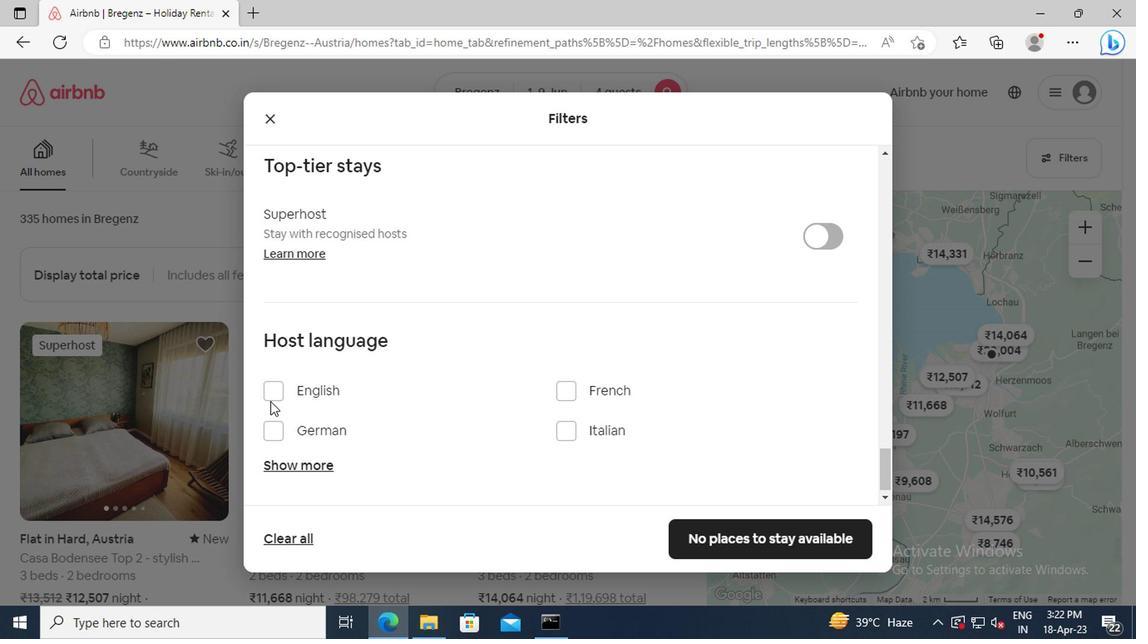 
Action: Mouse pressed left at (267, 394)
Screenshot: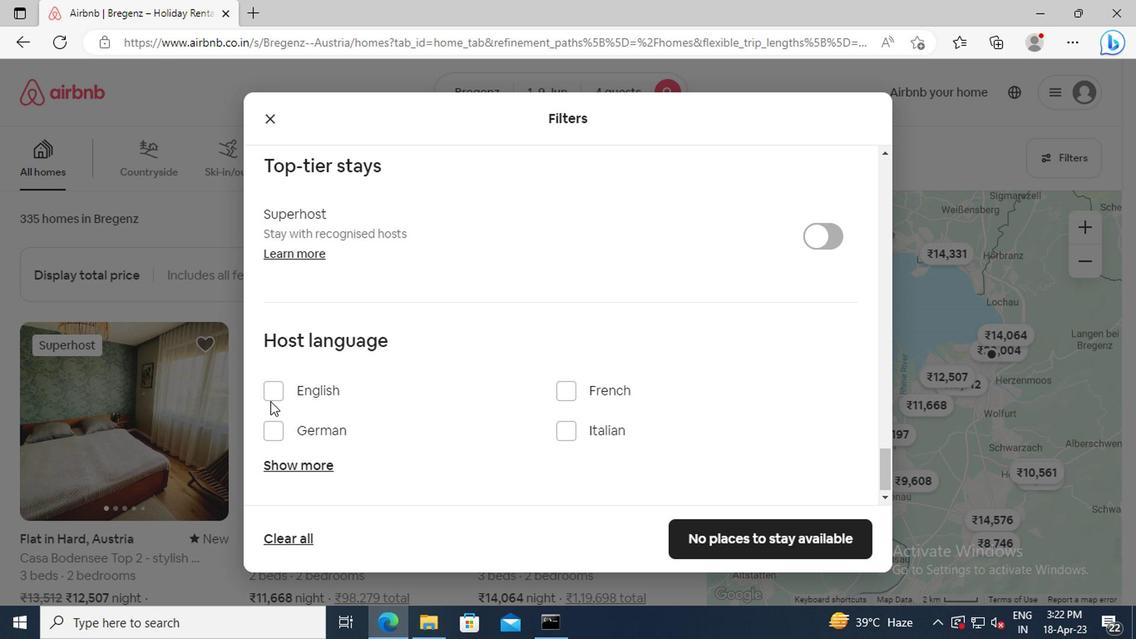 
Action: Mouse moved to (737, 542)
Screenshot: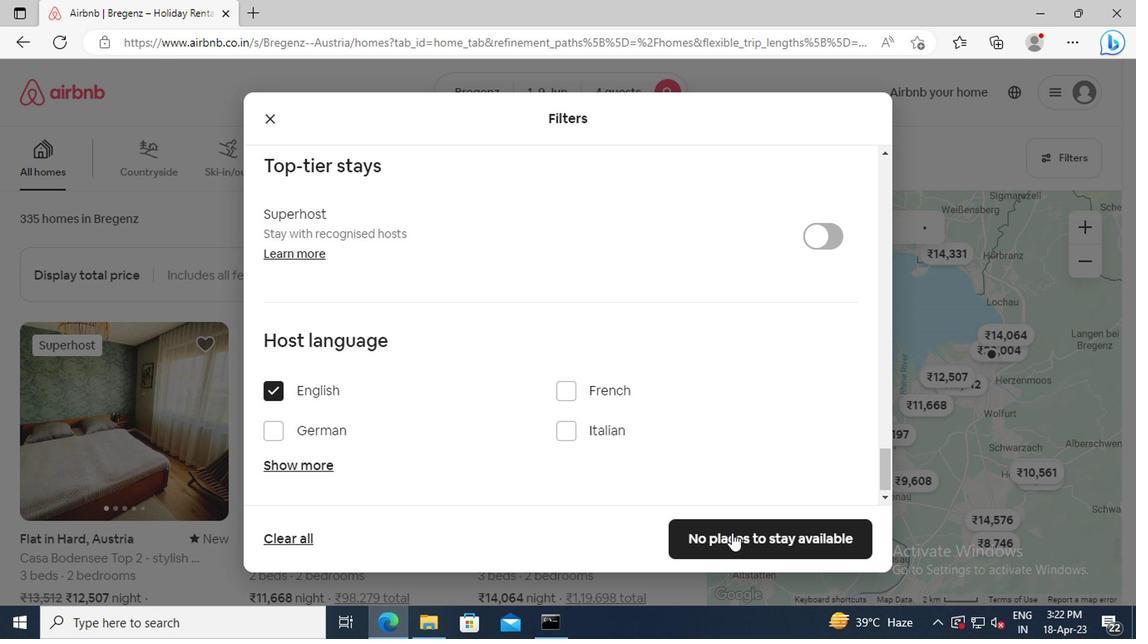
Action: Mouse pressed left at (737, 542)
Screenshot: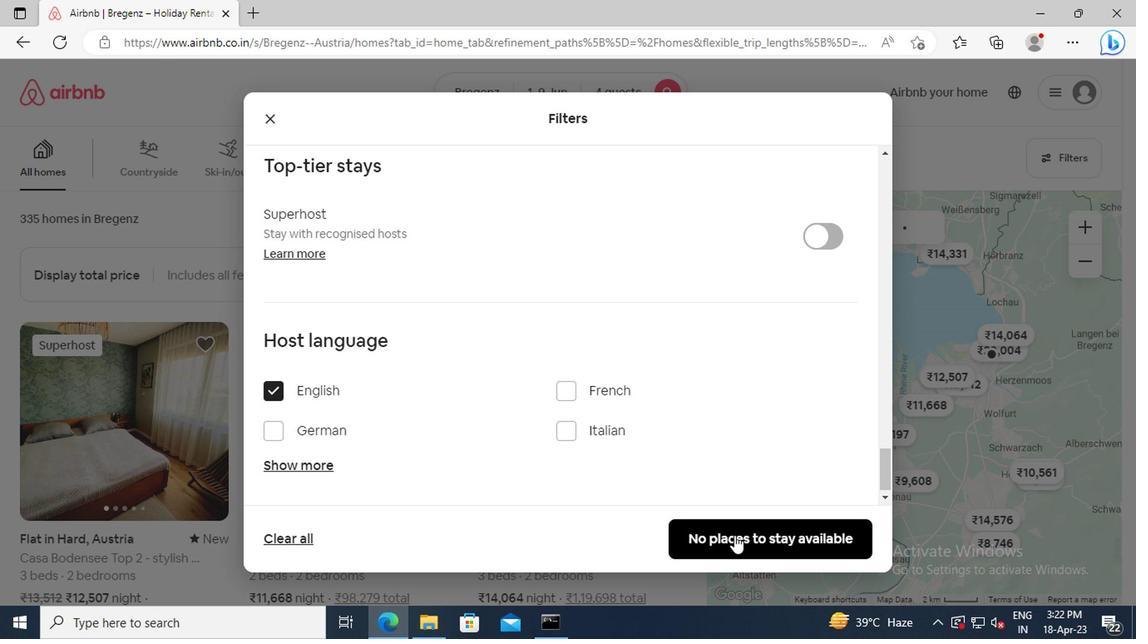 
